 Task: Create a project with template Project Timeline with name TowardForge with privacy Public and in the team Recorders . Create three sections in the project as To-Do, Doing and Done.
Action: Mouse moved to (58, 57)
Screenshot: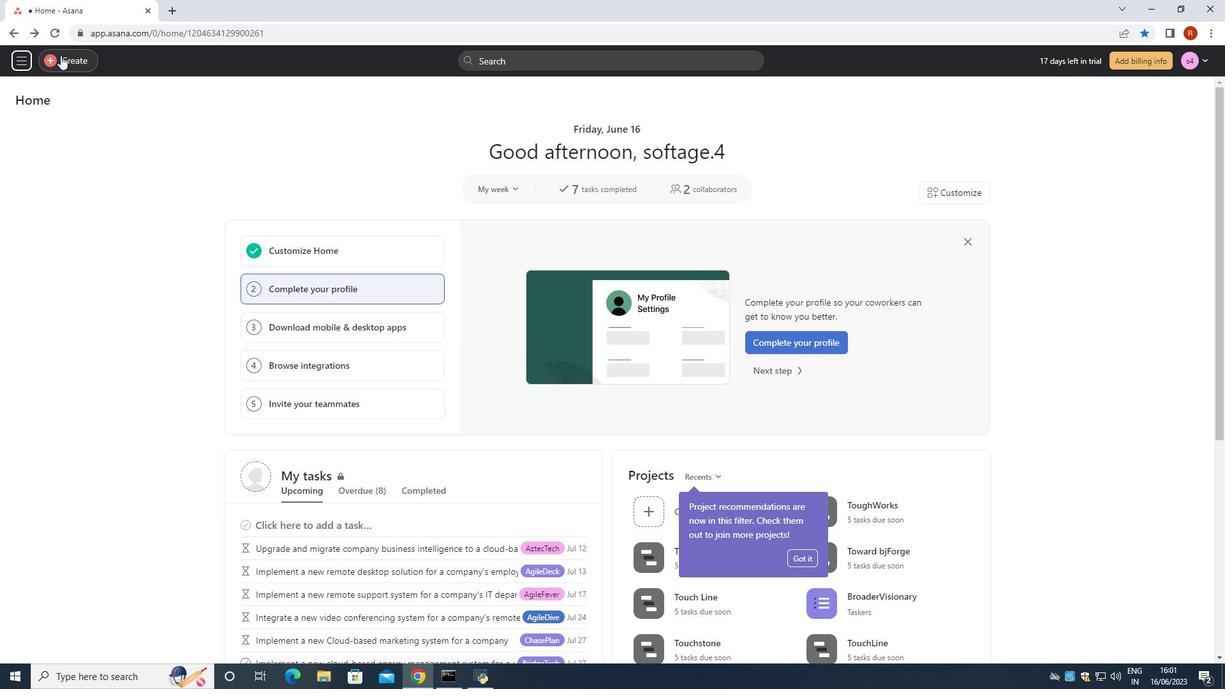 
Action: Mouse pressed left at (58, 57)
Screenshot: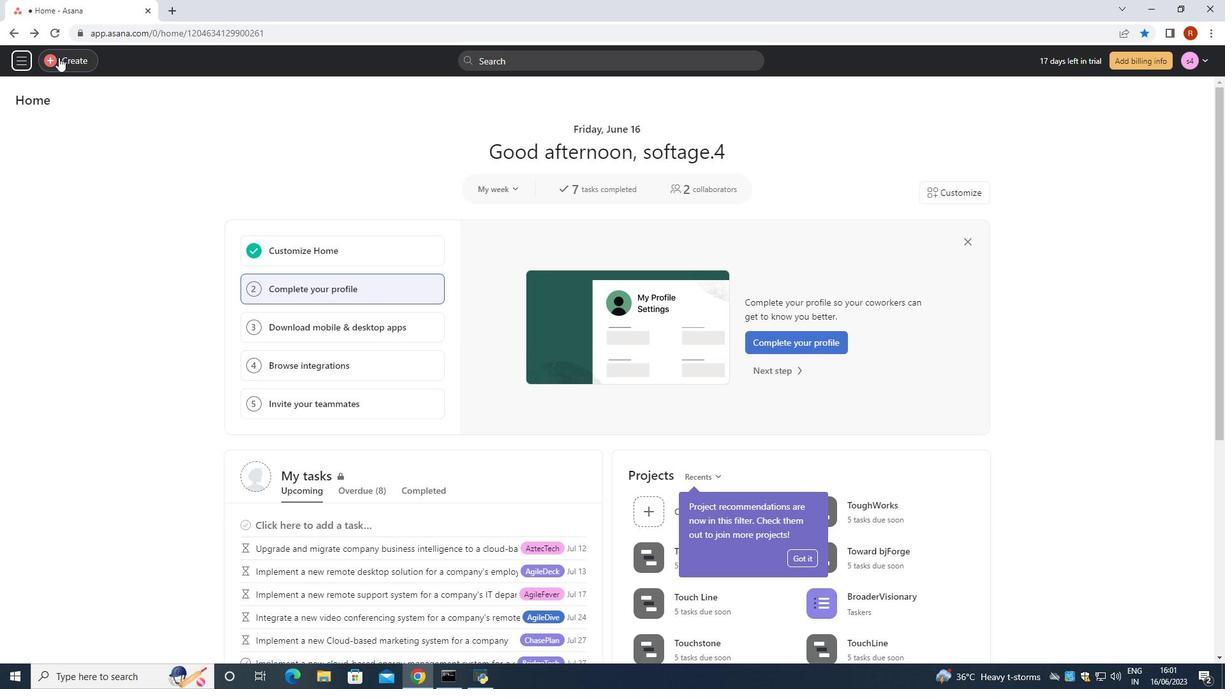 
Action: Mouse moved to (120, 83)
Screenshot: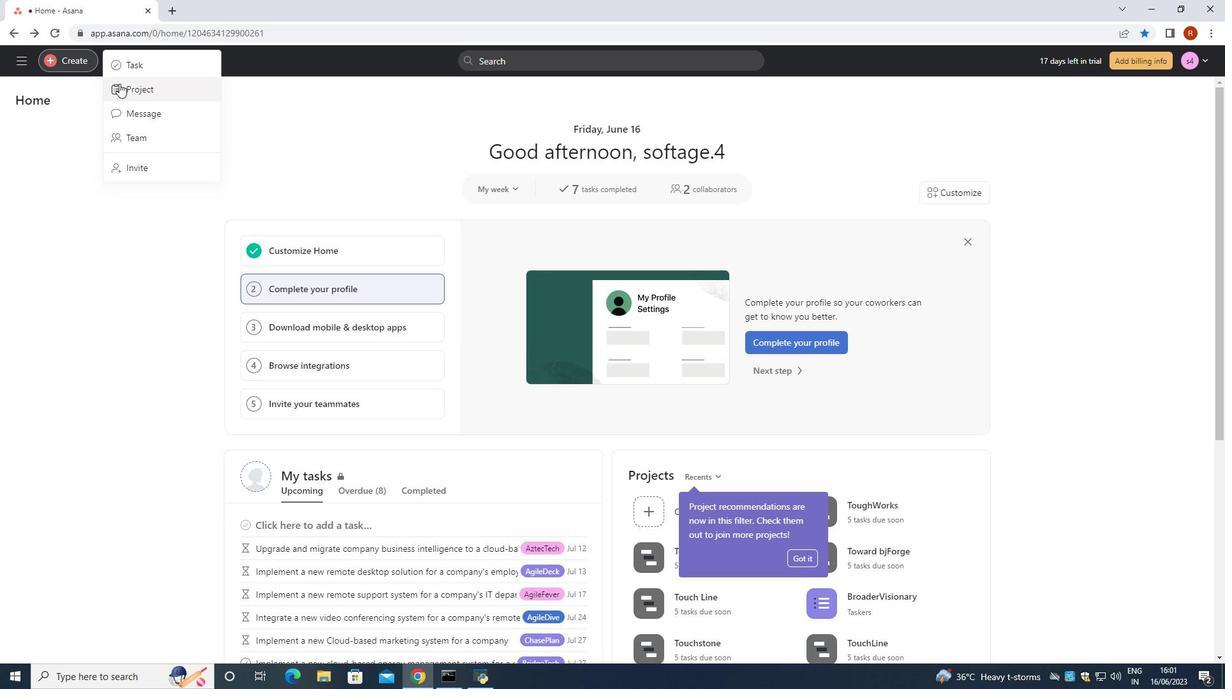 
Action: Mouse pressed left at (120, 83)
Screenshot: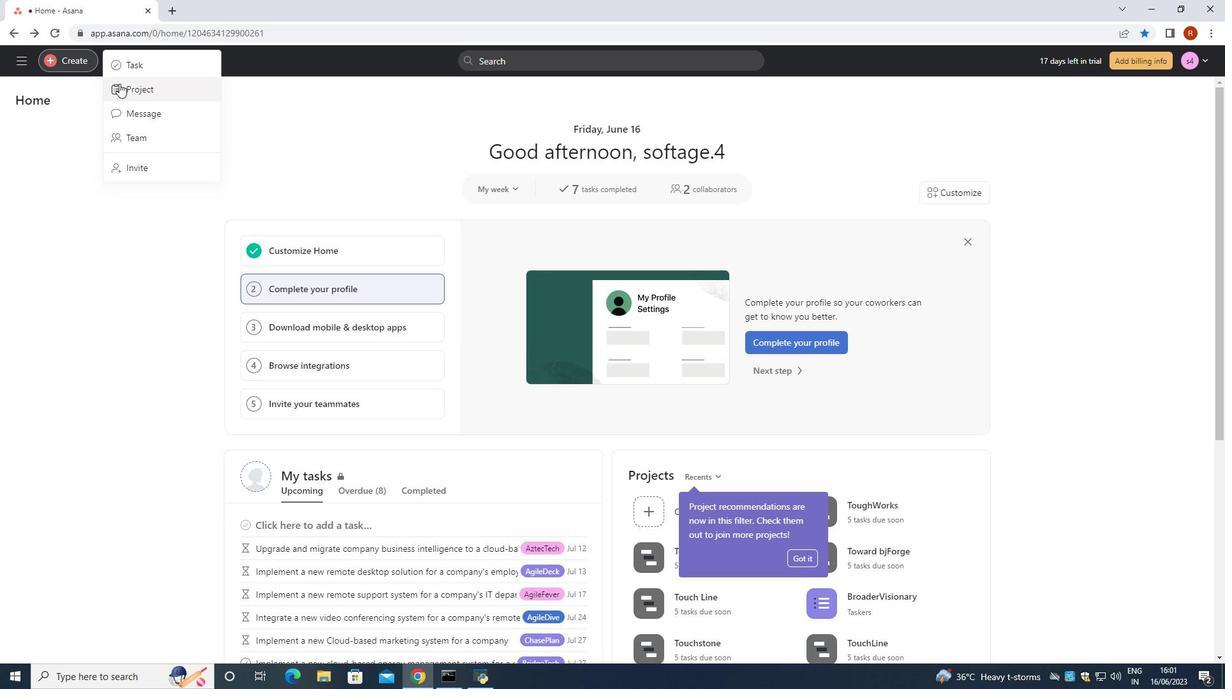 
Action: Mouse moved to (593, 350)
Screenshot: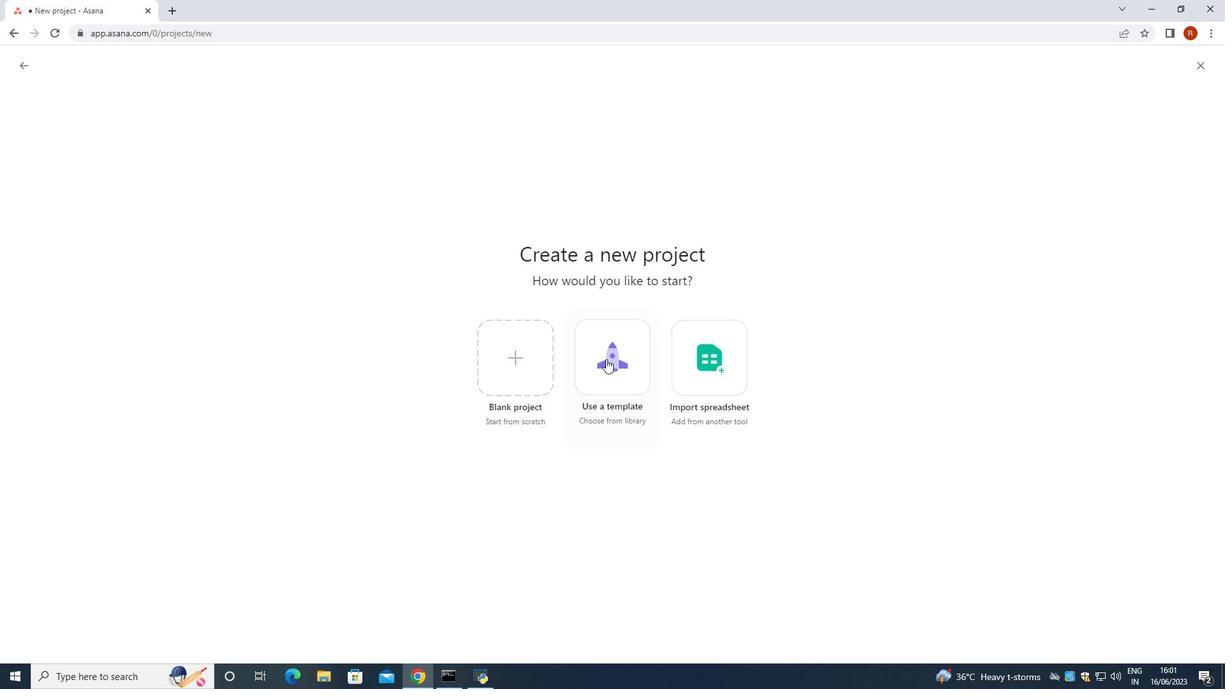 
Action: Mouse pressed left at (593, 350)
Screenshot: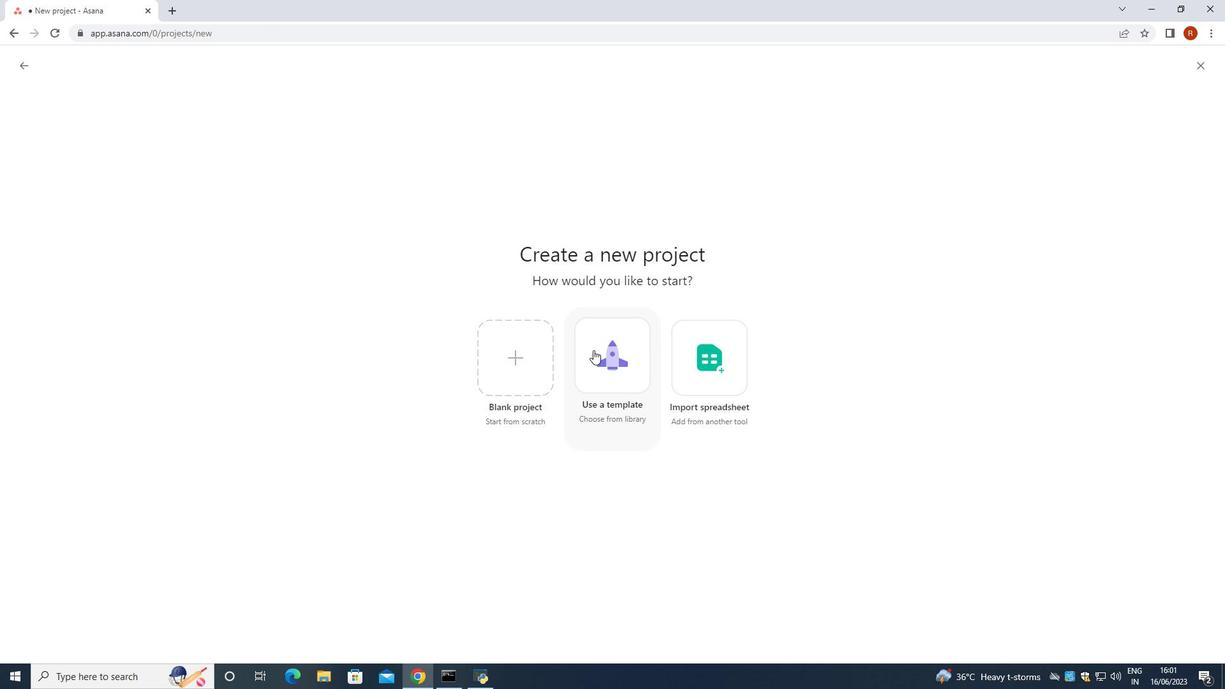 
Action: Mouse moved to (123, 332)
Screenshot: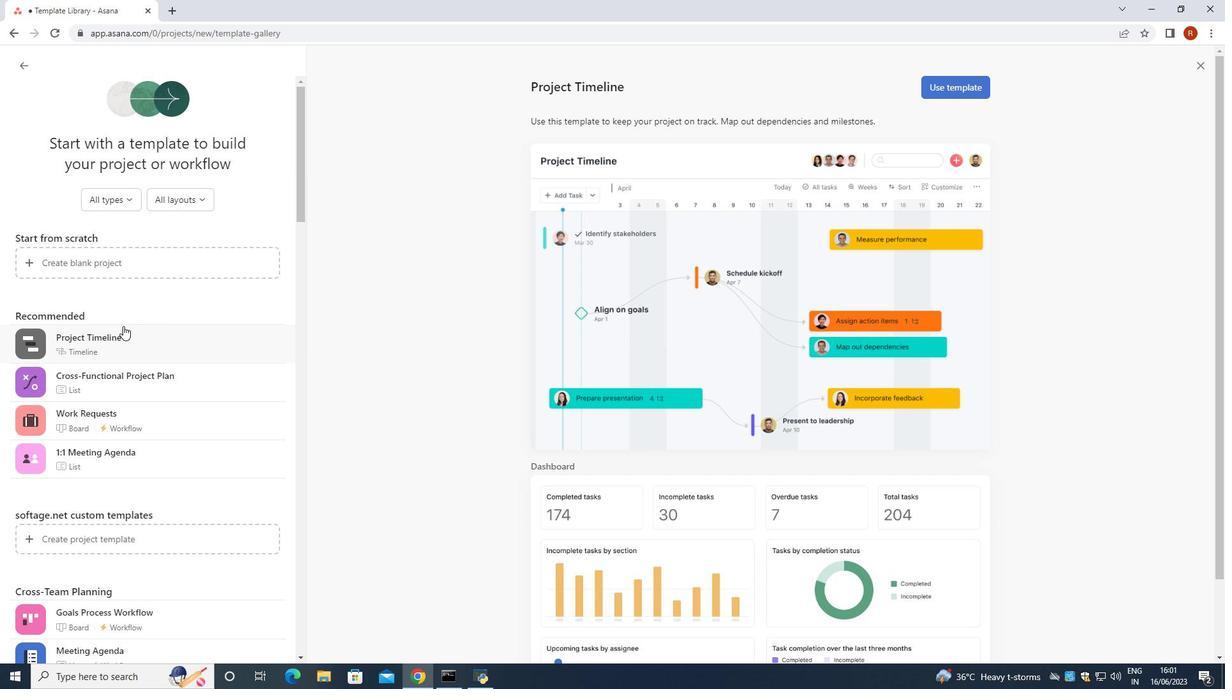 
Action: Mouse pressed left at (123, 332)
Screenshot: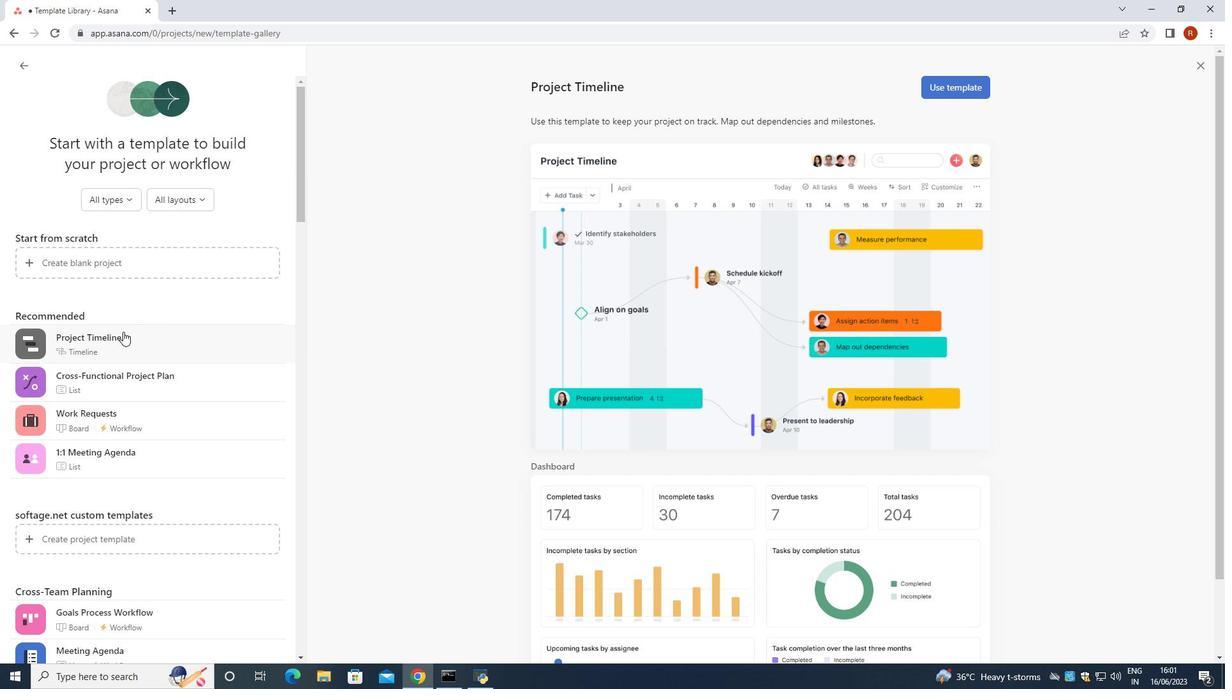 
Action: Mouse moved to (129, 344)
Screenshot: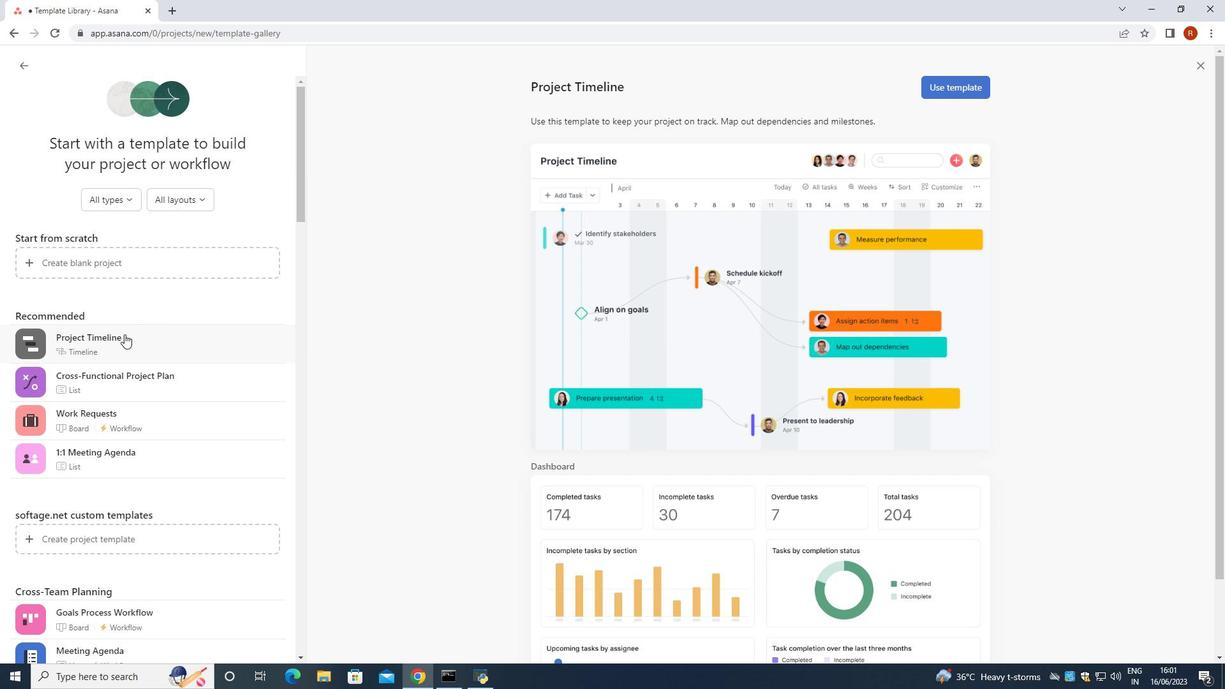 
Action: Mouse pressed left at (129, 344)
Screenshot: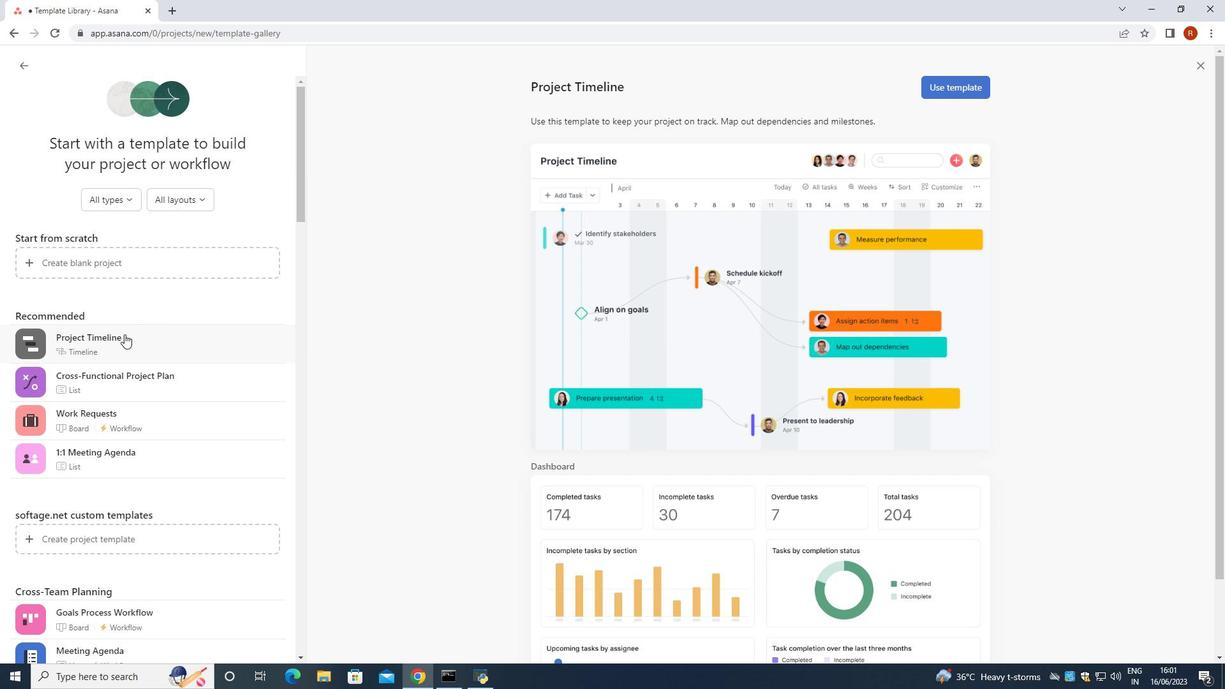 
Action: Mouse moved to (946, 84)
Screenshot: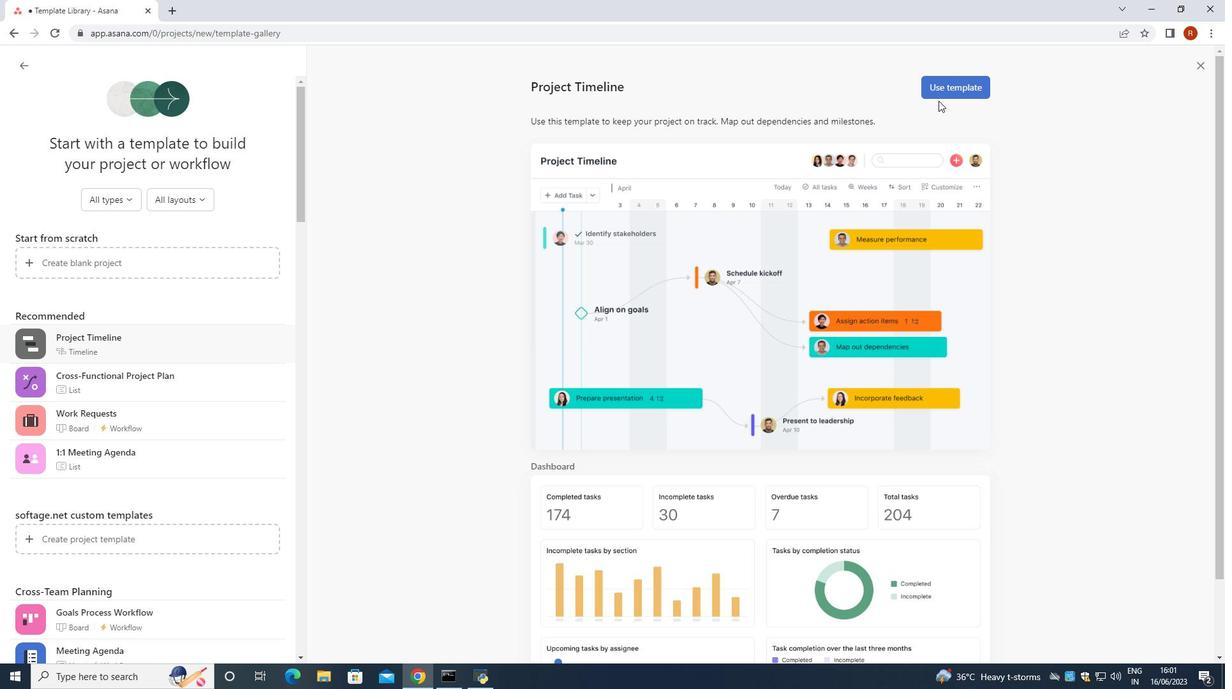 
Action: Mouse pressed left at (946, 84)
Screenshot: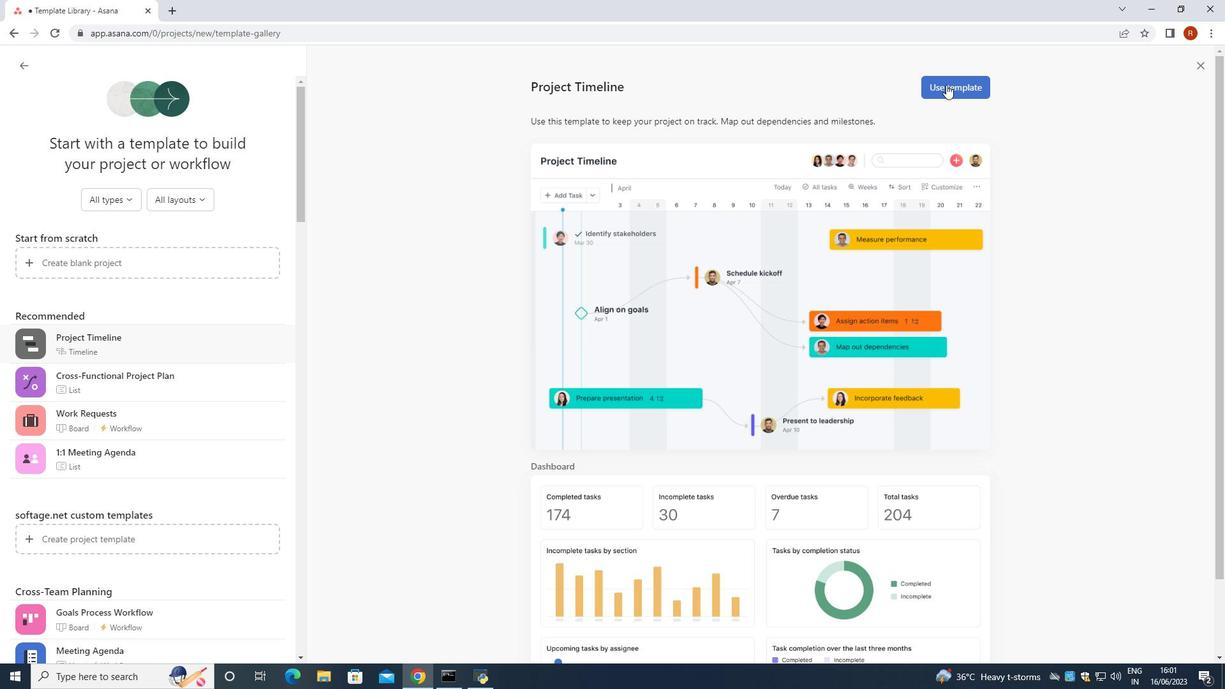 
Action: Mouse moved to (697, 193)
Screenshot: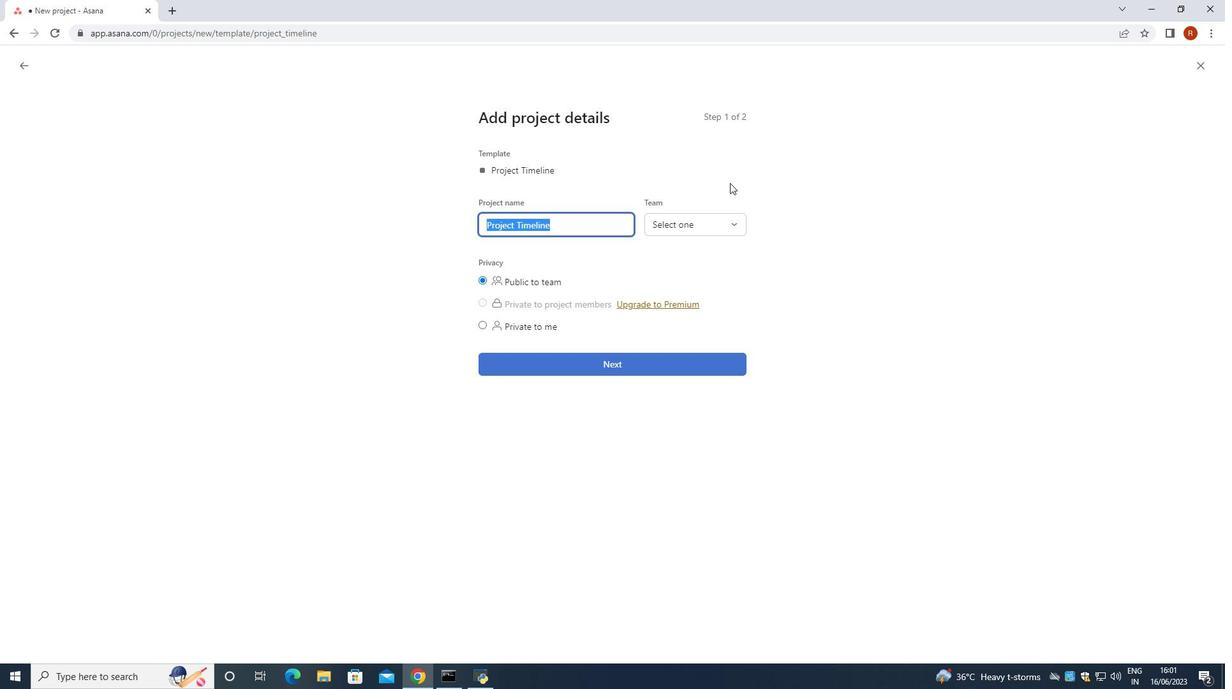 
Action: Key pressed <Key.backspace><Key.shift>Toward<Key.shift>Forge
Screenshot: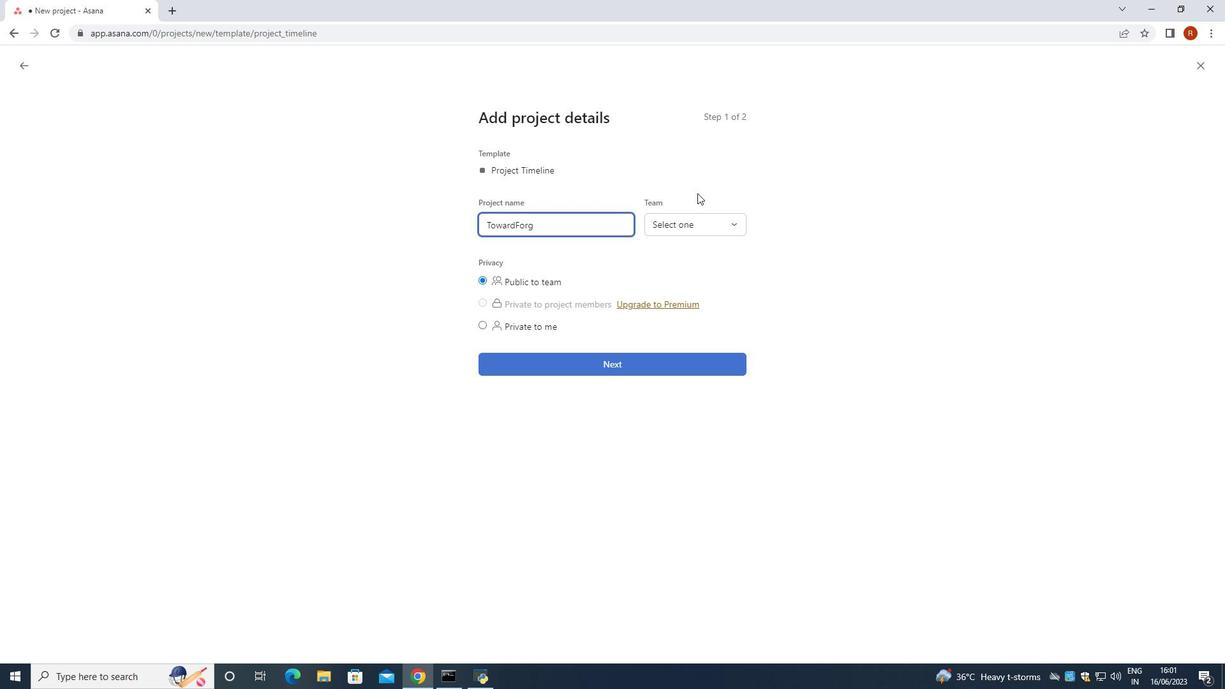 
Action: Mouse moved to (530, 280)
Screenshot: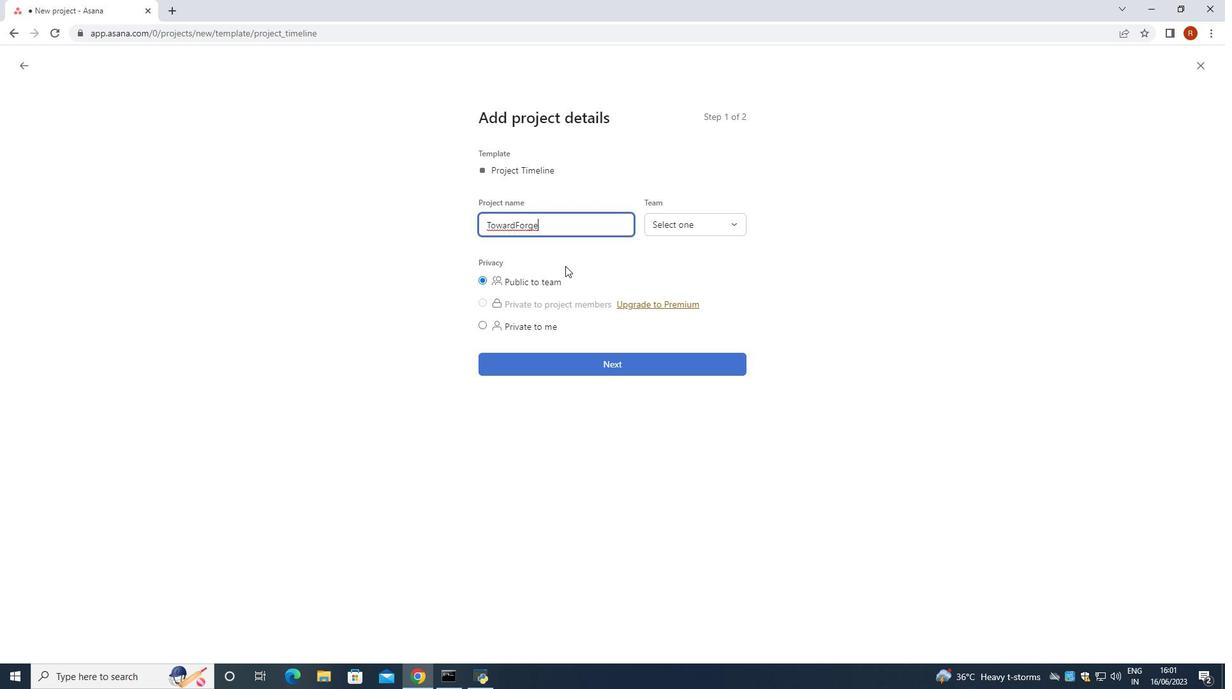 
Action: Mouse pressed left at (530, 280)
Screenshot: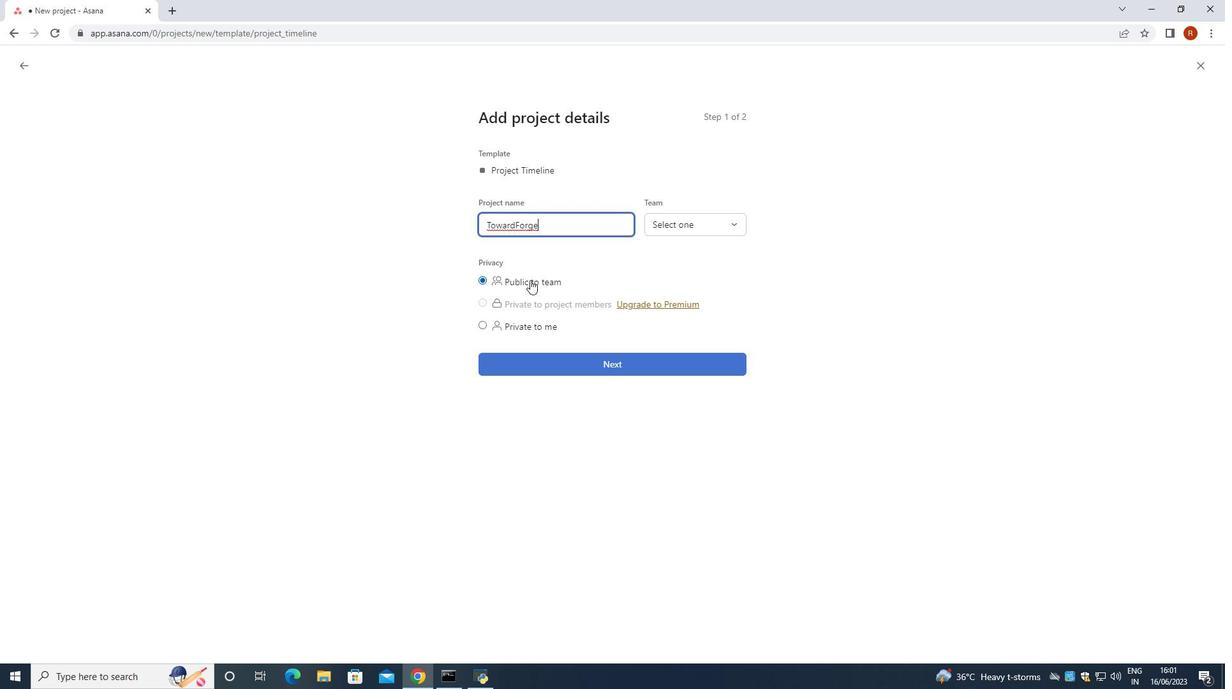 
Action: Mouse moved to (704, 230)
Screenshot: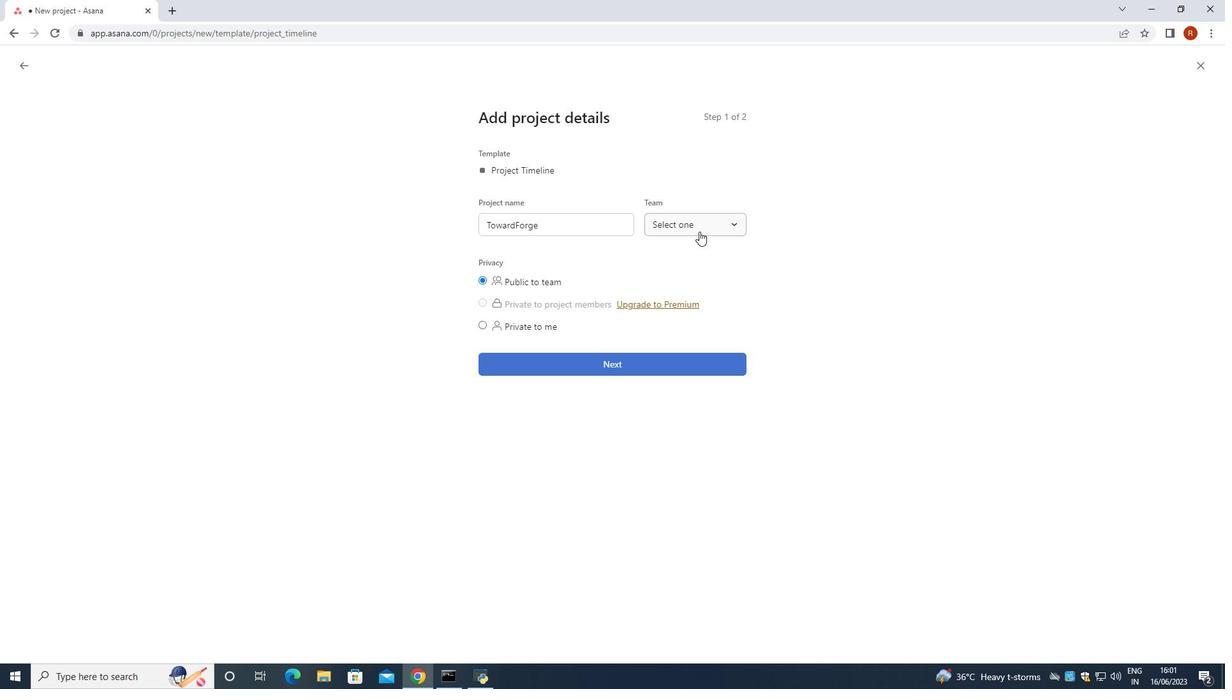 
Action: Mouse pressed left at (704, 230)
Screenshot: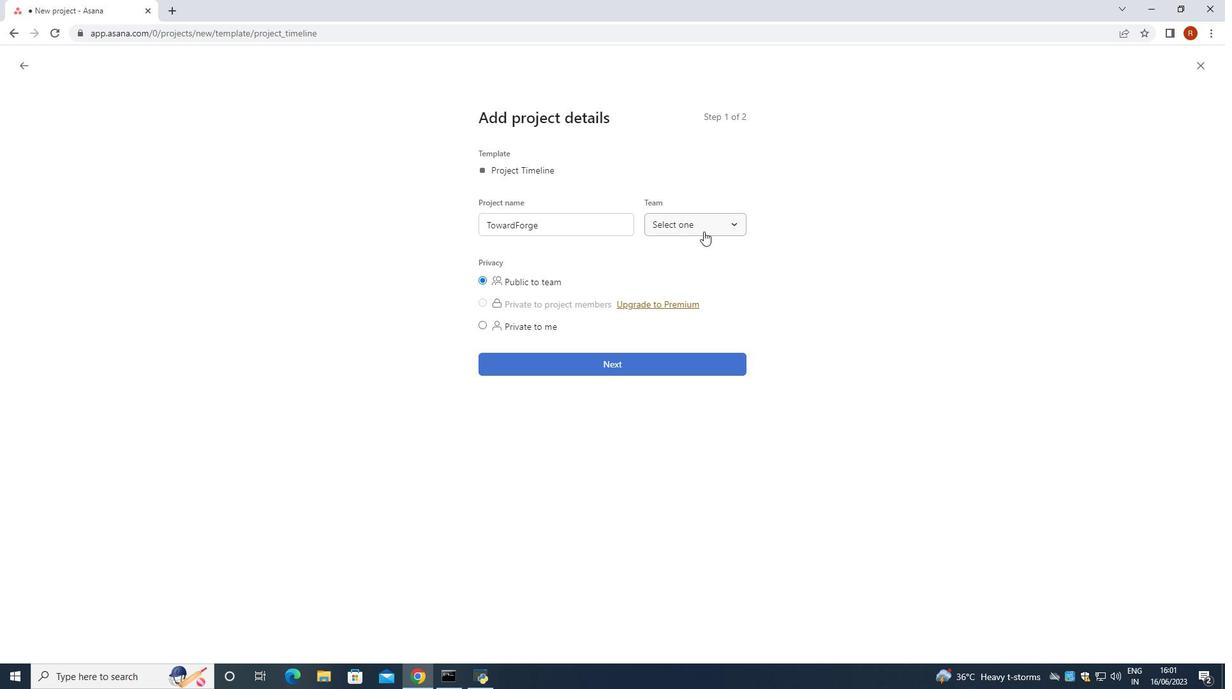 
Action: Mouse moved to (658, 268)
Screenshot: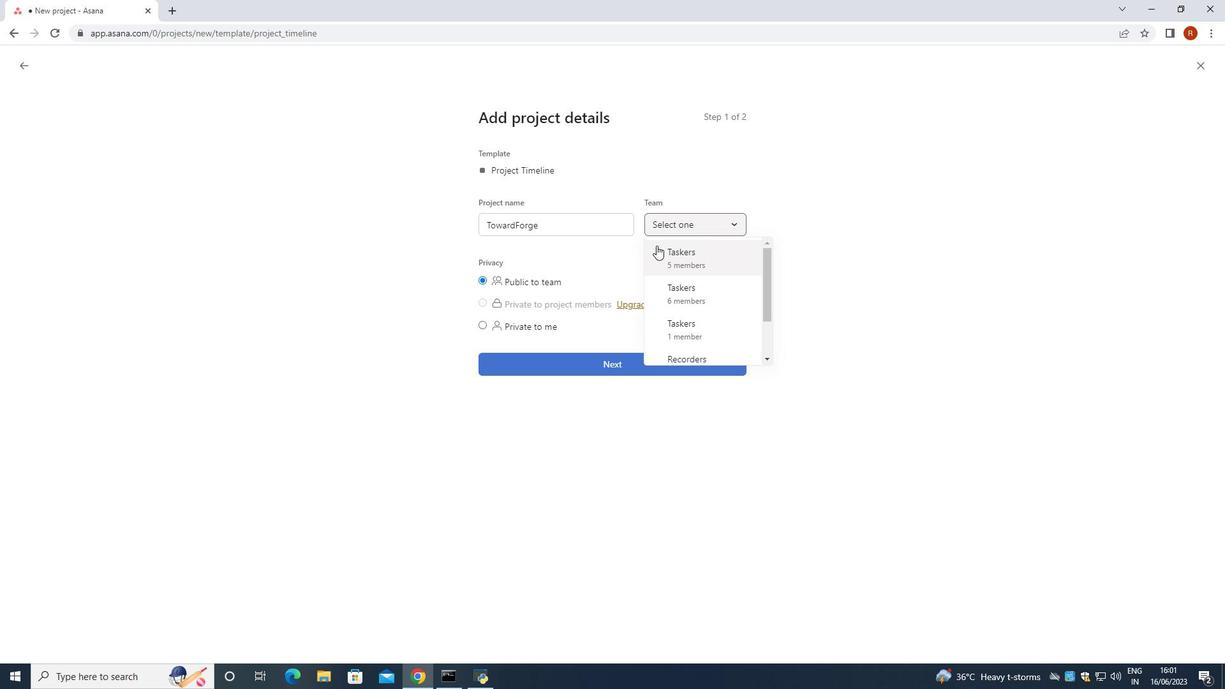 
Action: Mouse scrolled (658, 267) with delta (0, 0)
Screenshot: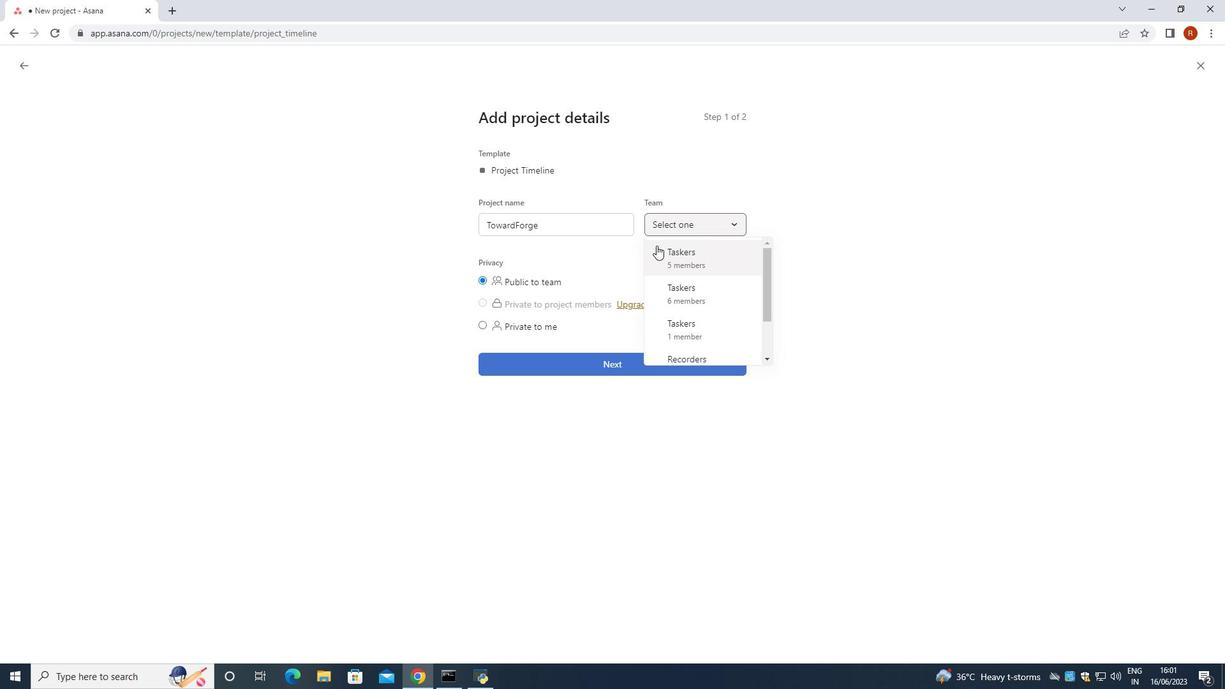 
Action: Mouse moved to (685, 303)
Screenshot: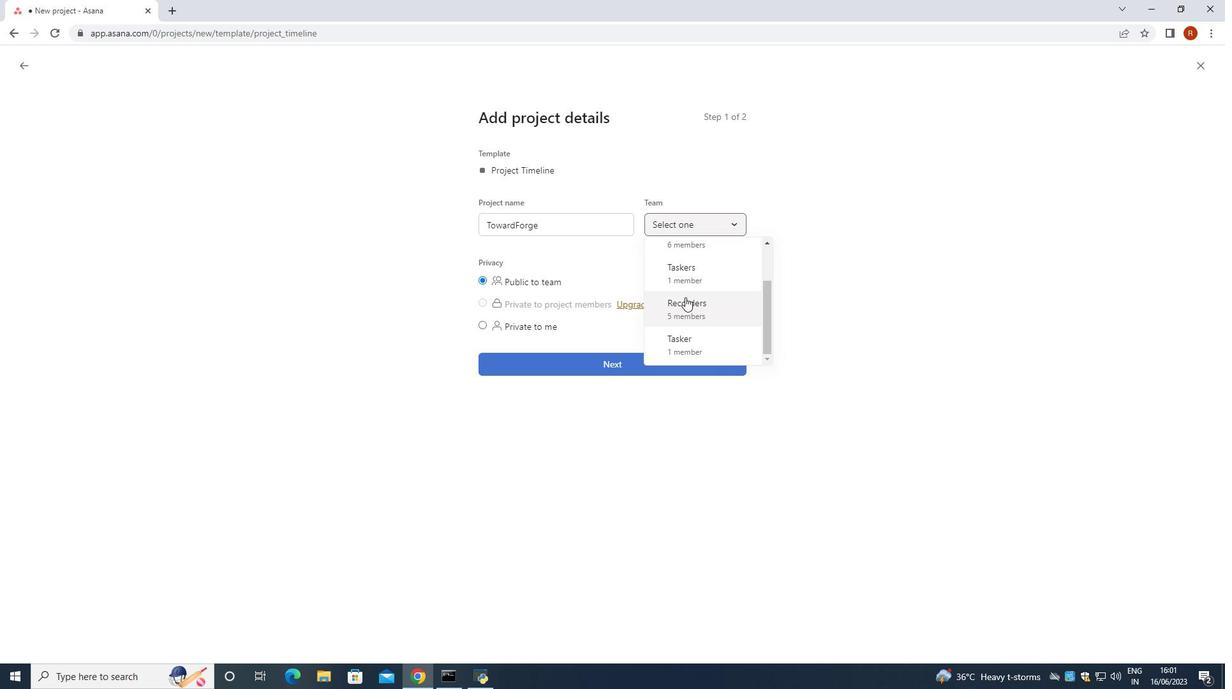 
Action: Mouse pressed left at (685, 303)
Screenshot: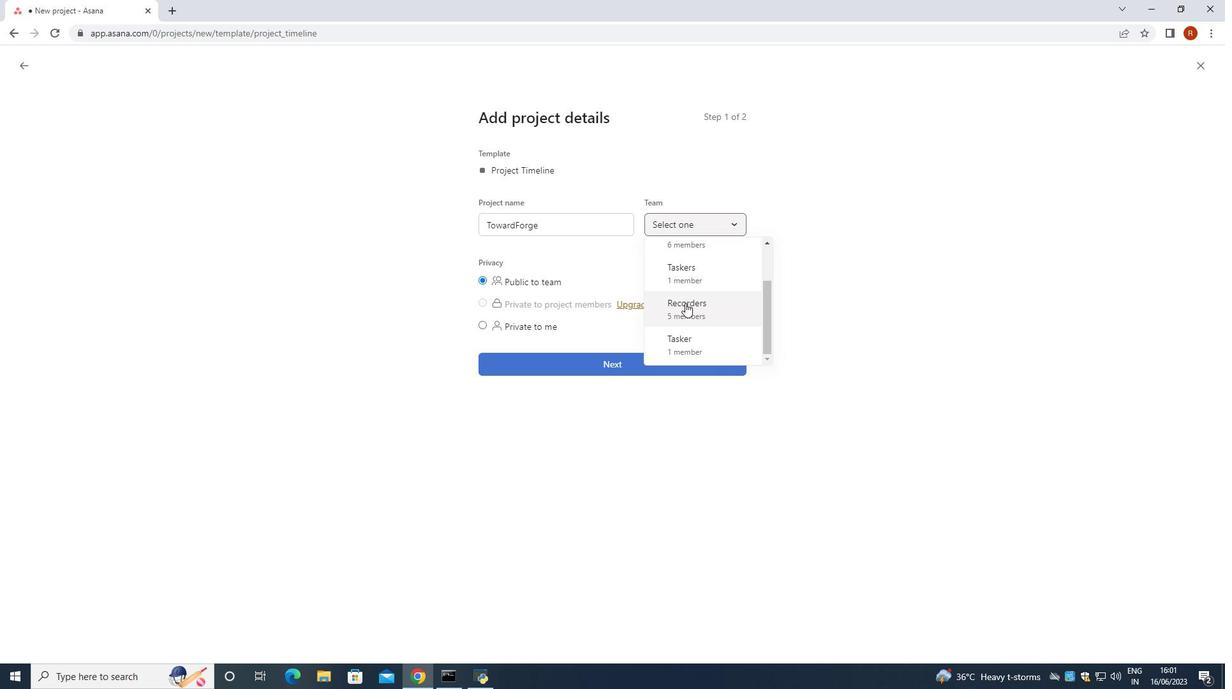 
Action: Mouse moved to (674, 341)
Screenshot: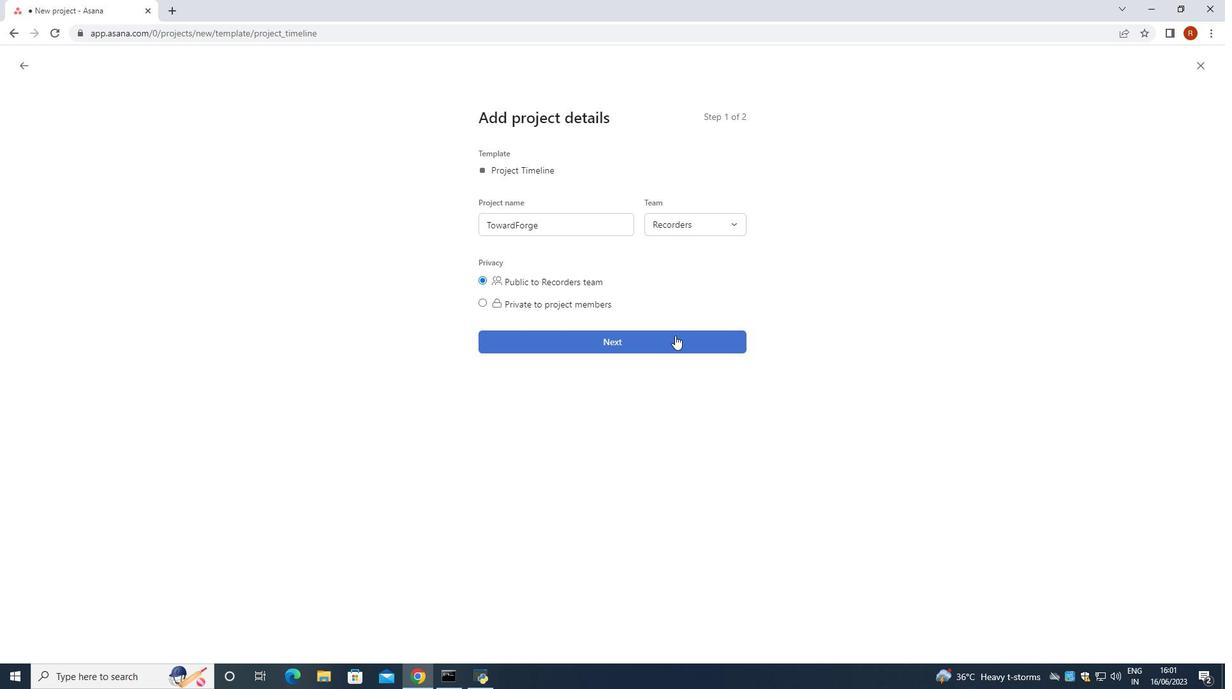 
Action: Mouse pressed left at (674, 341)
Screenshot: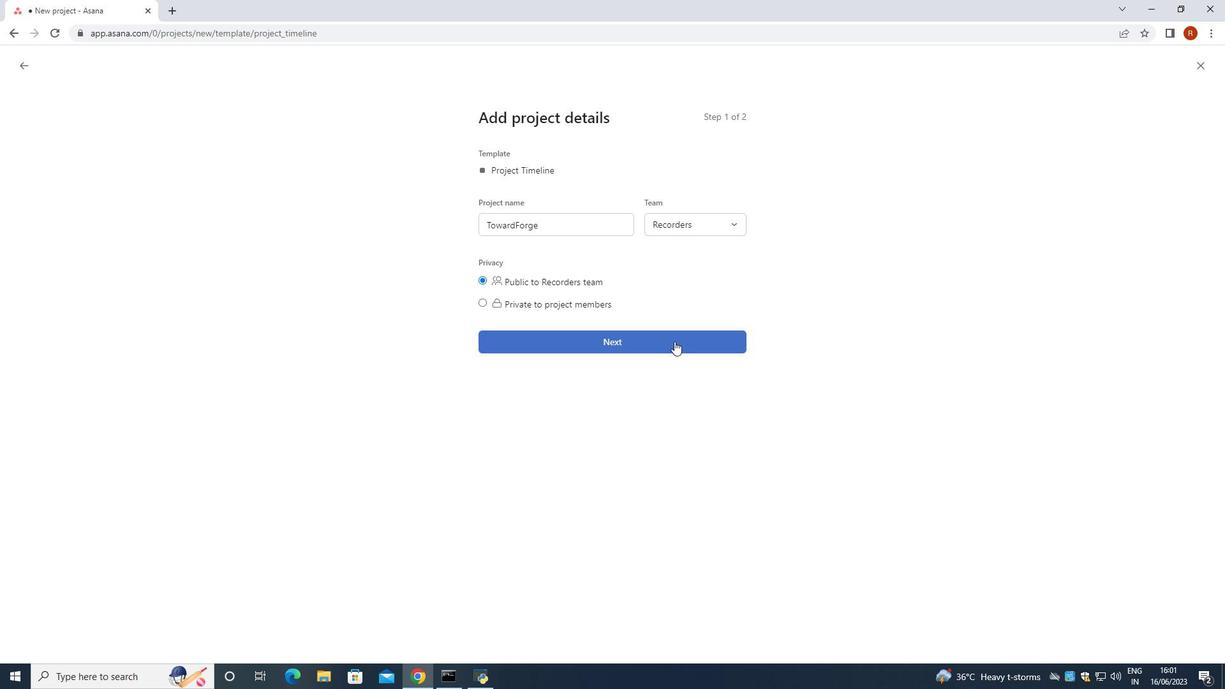 
Action: Mouse moved to (706, 370)
Screenshot: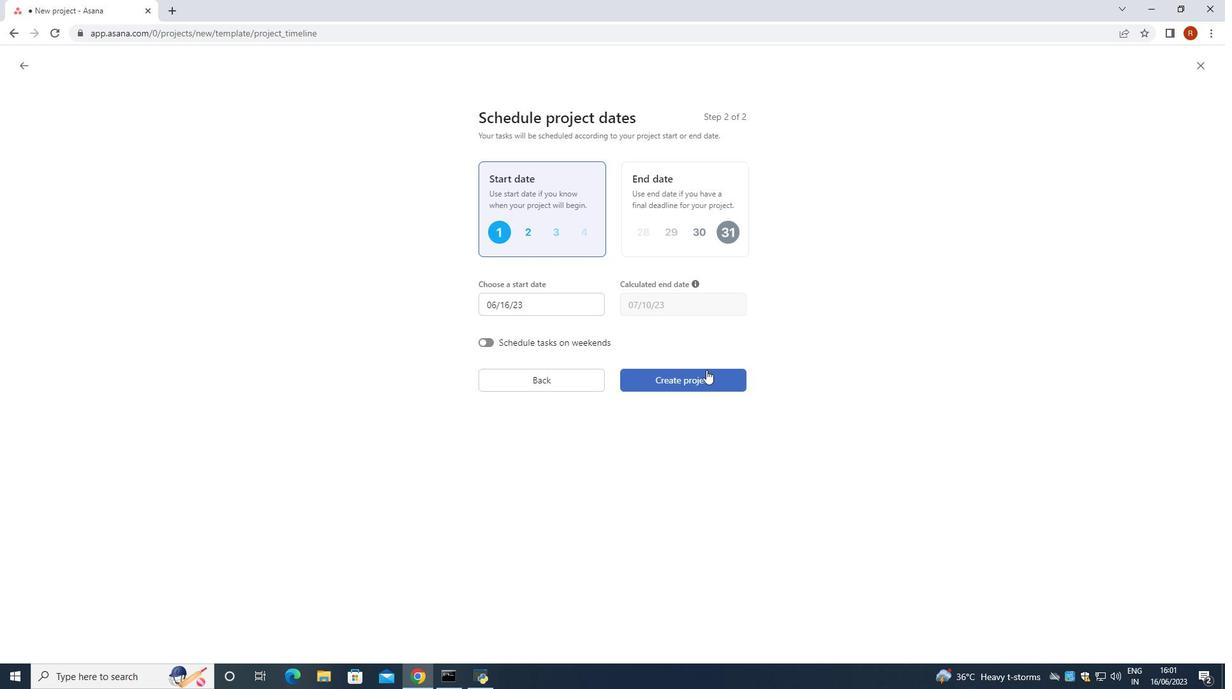 
Action: Mouse pressed left at (706, 370)
Screenshot: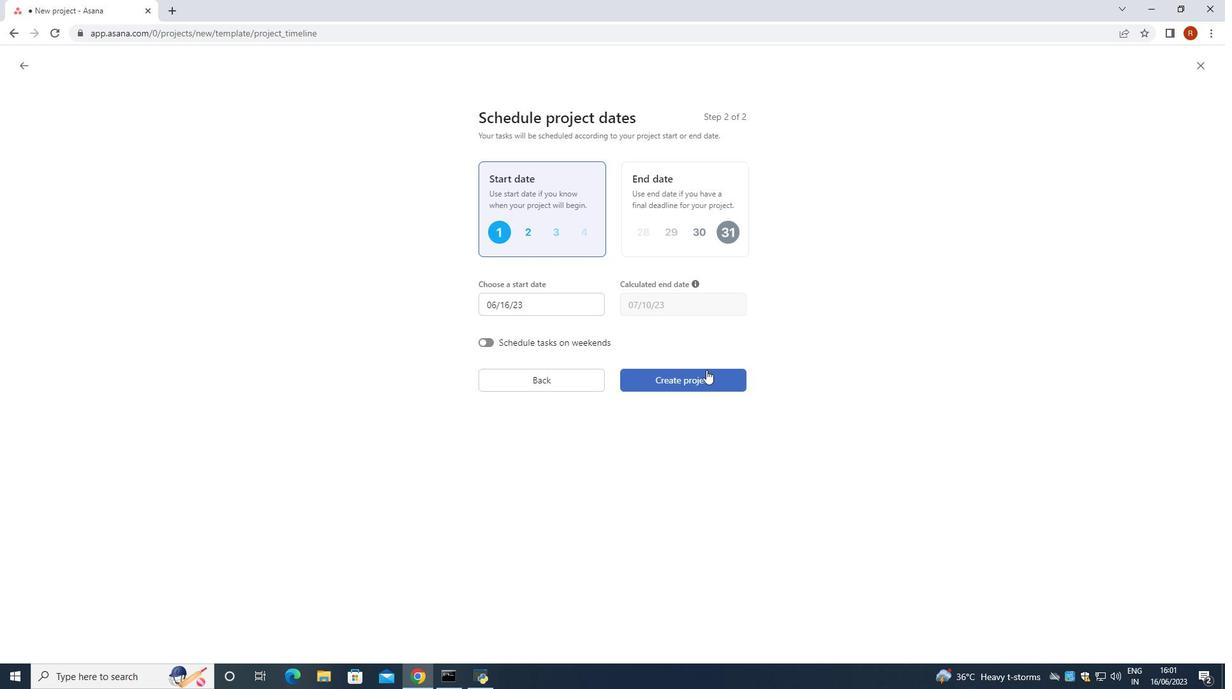 
Action: Mouse moved to (86, 129)
Screenshot: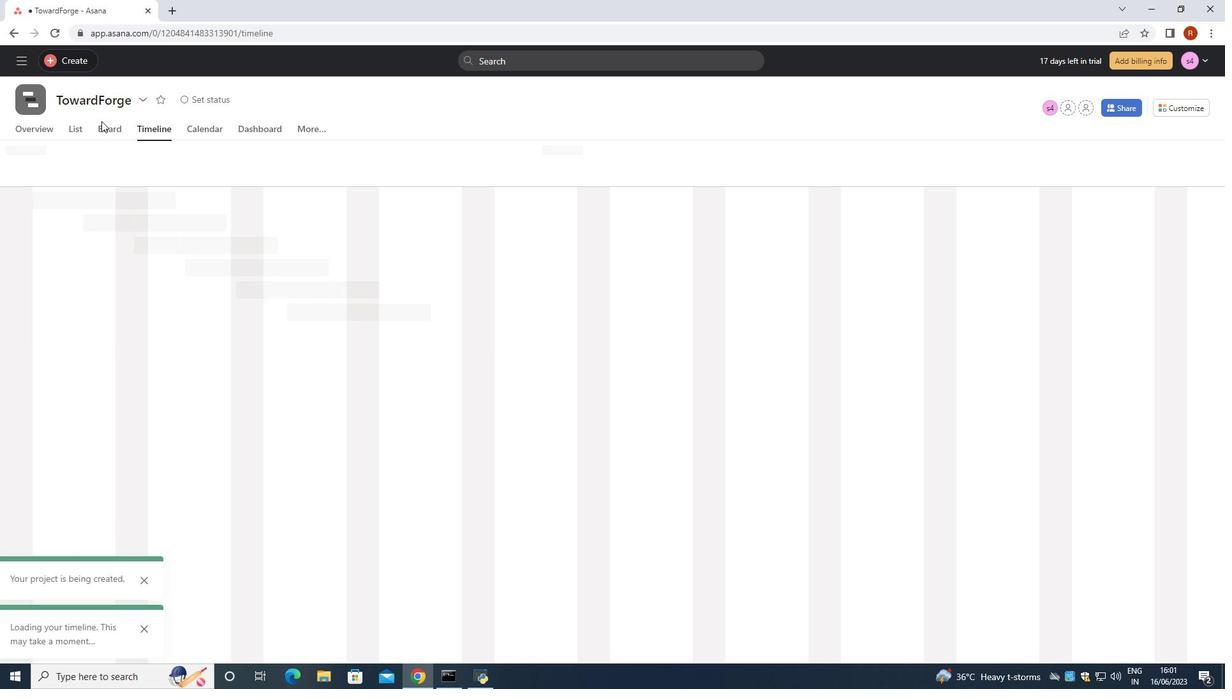 
Action: Mouse pressed left at (86, 129)
Screenshot: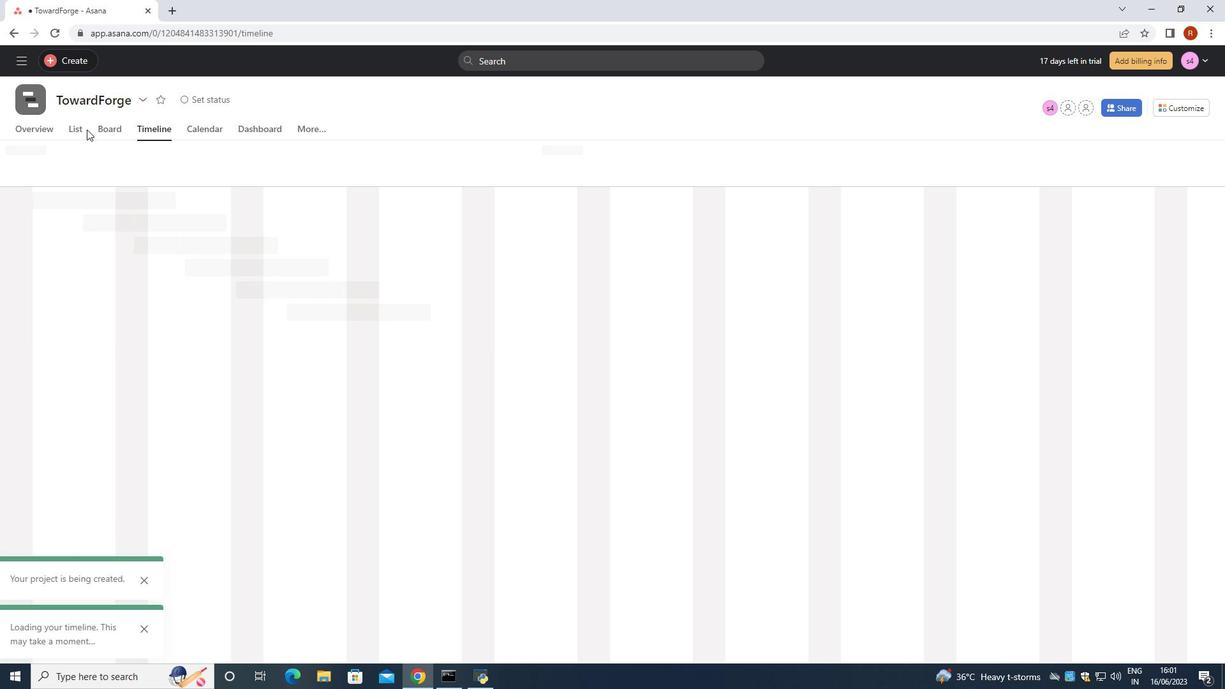 
Action: Mouse moved to (78, 129)
Screenshot: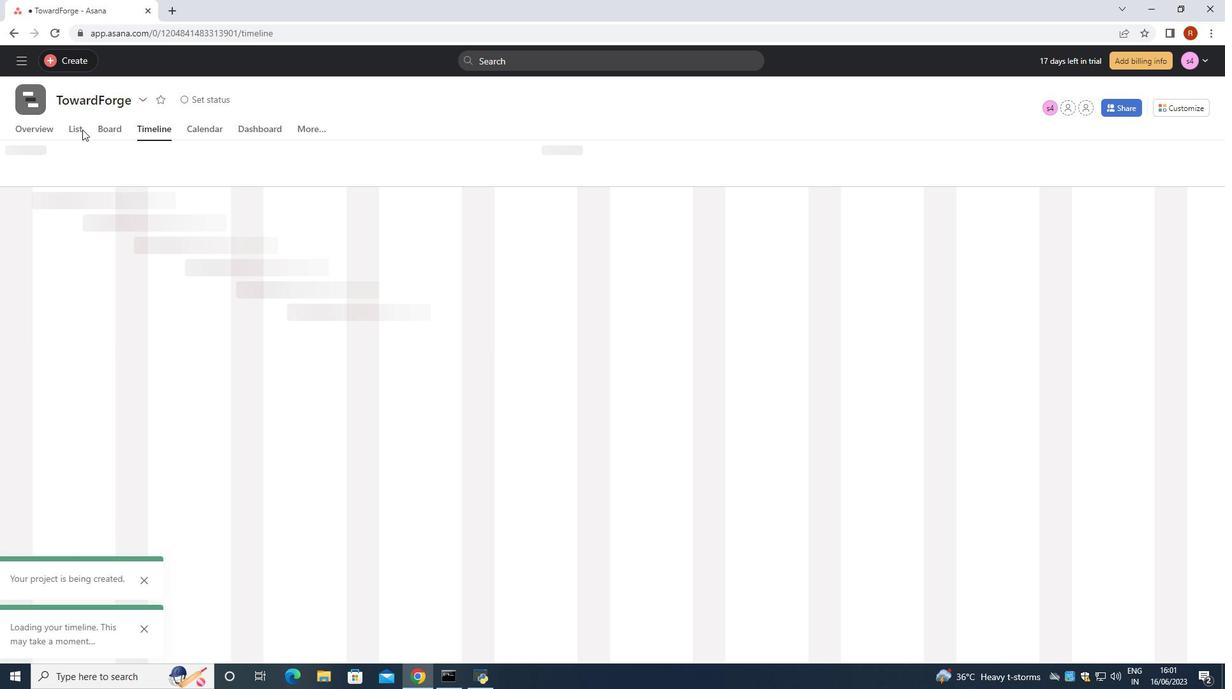 
Action: Mouse pressed left at (78, 129)
Screenshot: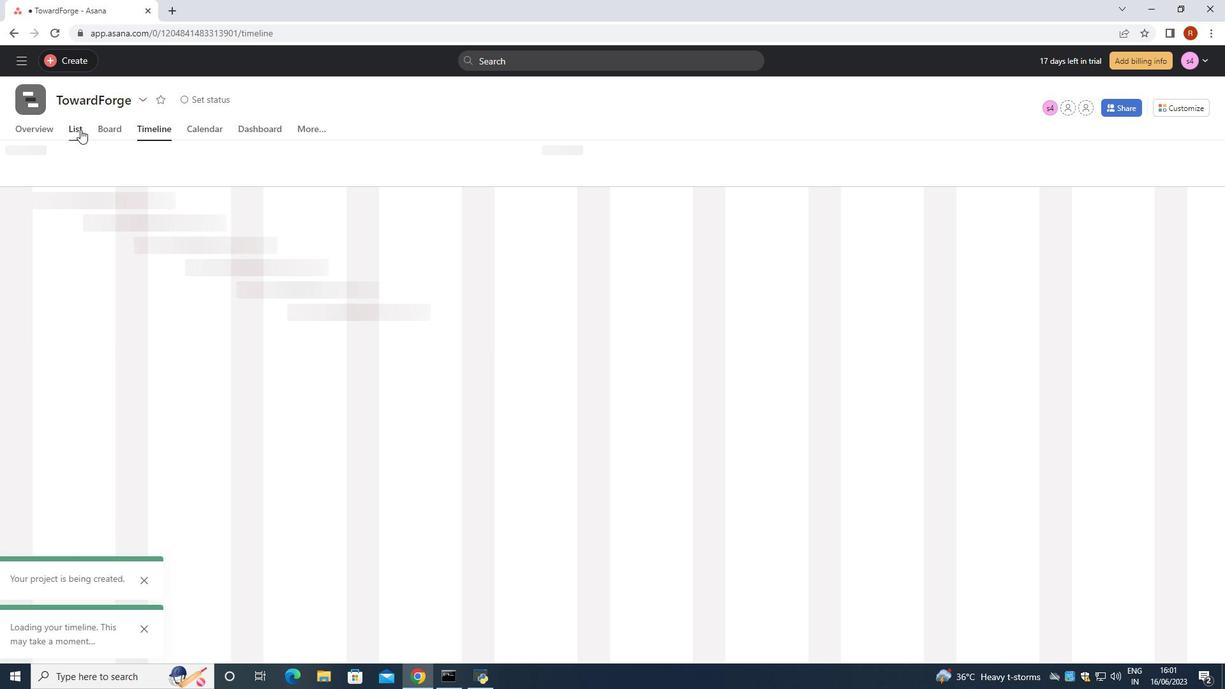 
Action: Mouse moved to (86, 460)
Screenshot: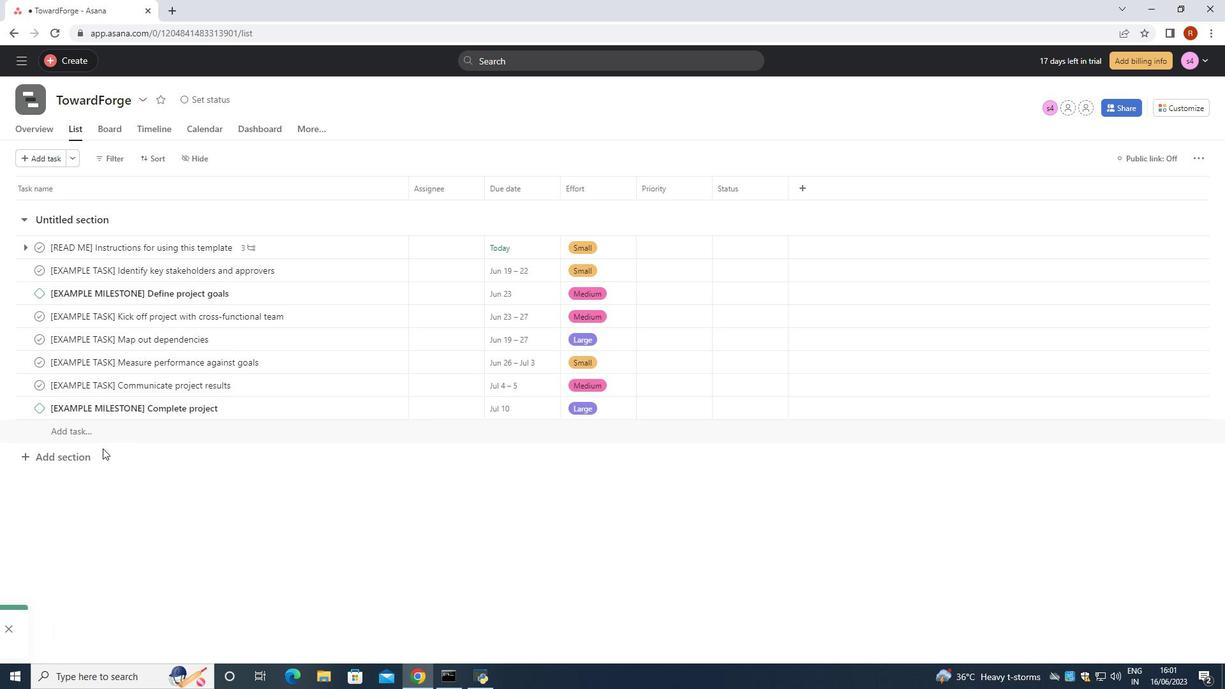 
Action: Mouse pressed left at (86, 460)
Screenshot: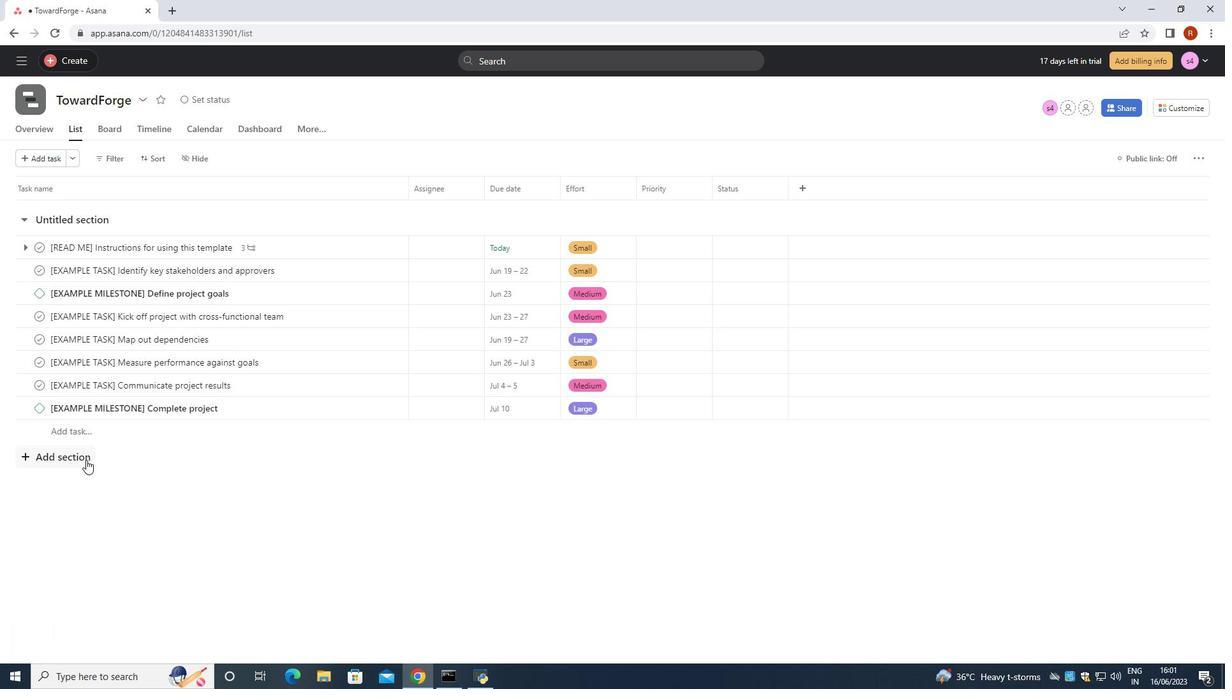 
Action: Key pressed <Key.shift>To-<Key.shift>Do<Key.enter>
Screenshot: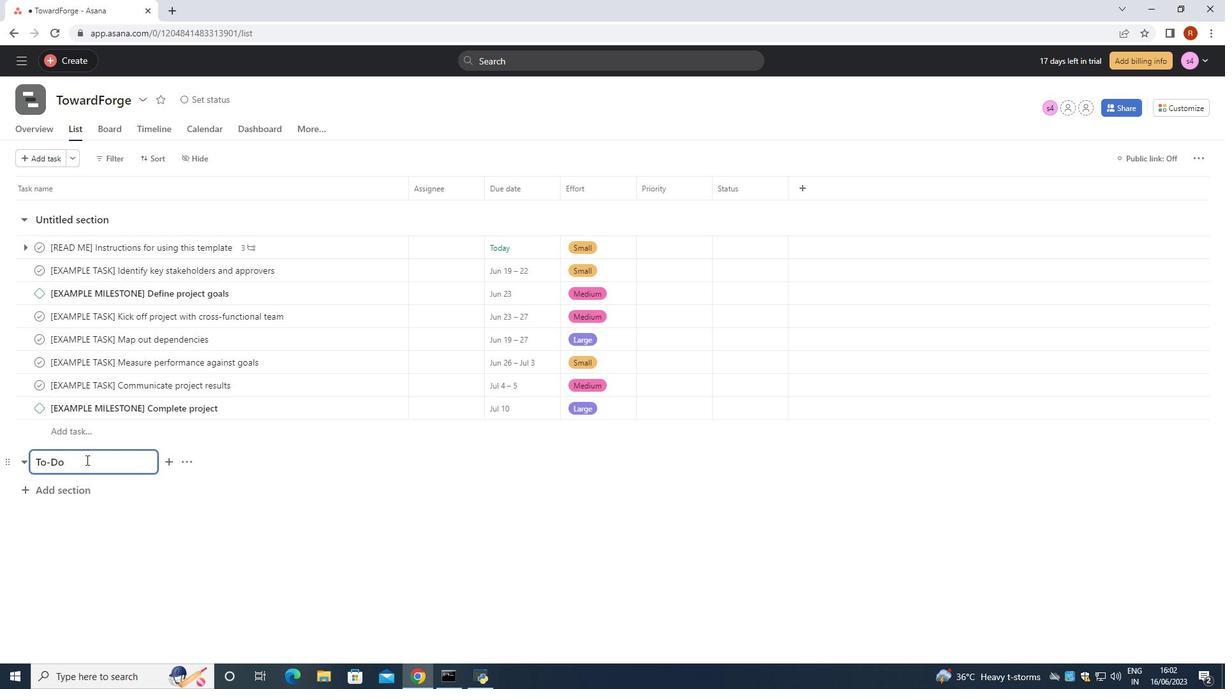 
Action: Mouse moved to (75, 461)
Screenshot: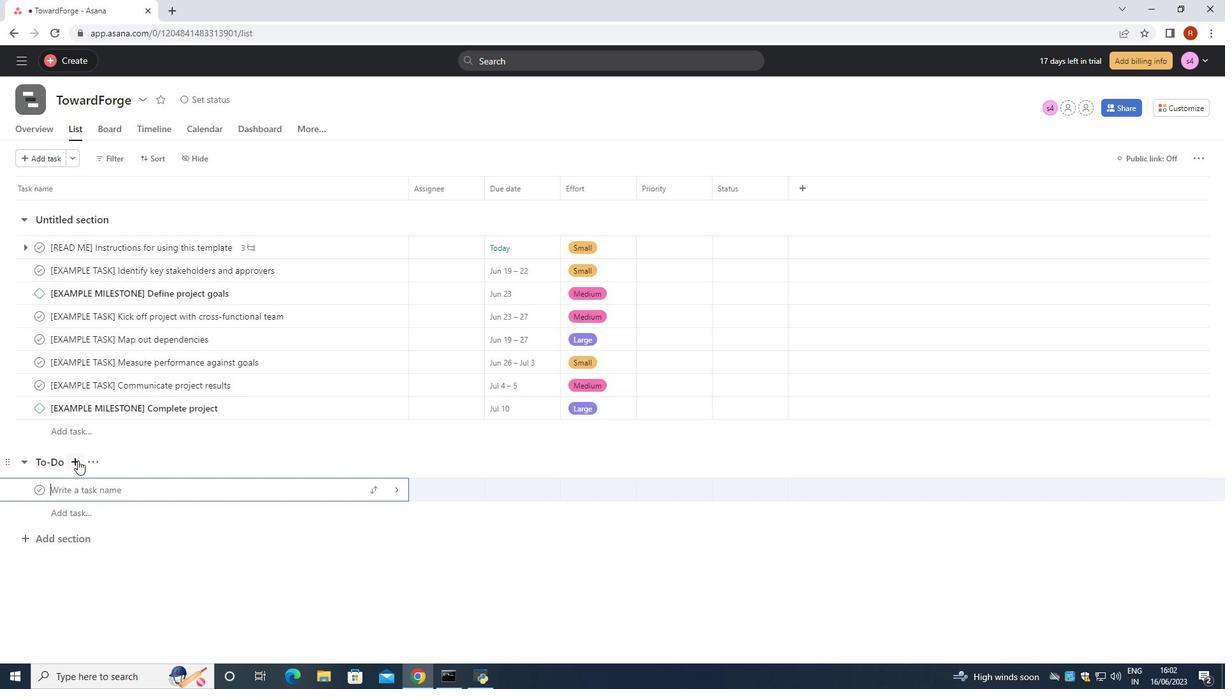 
Action: Mouse pressed left at (75, 461)
Screenshot: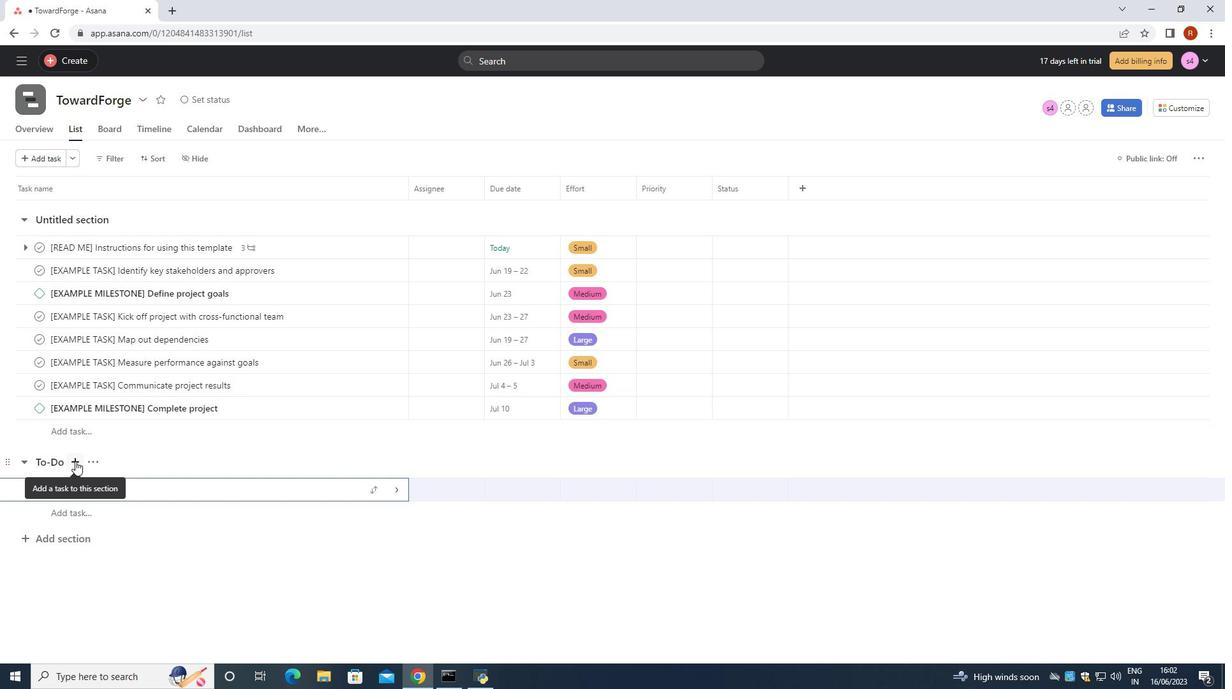 
Action: Mouse moved to (97, 462)
Screenshot: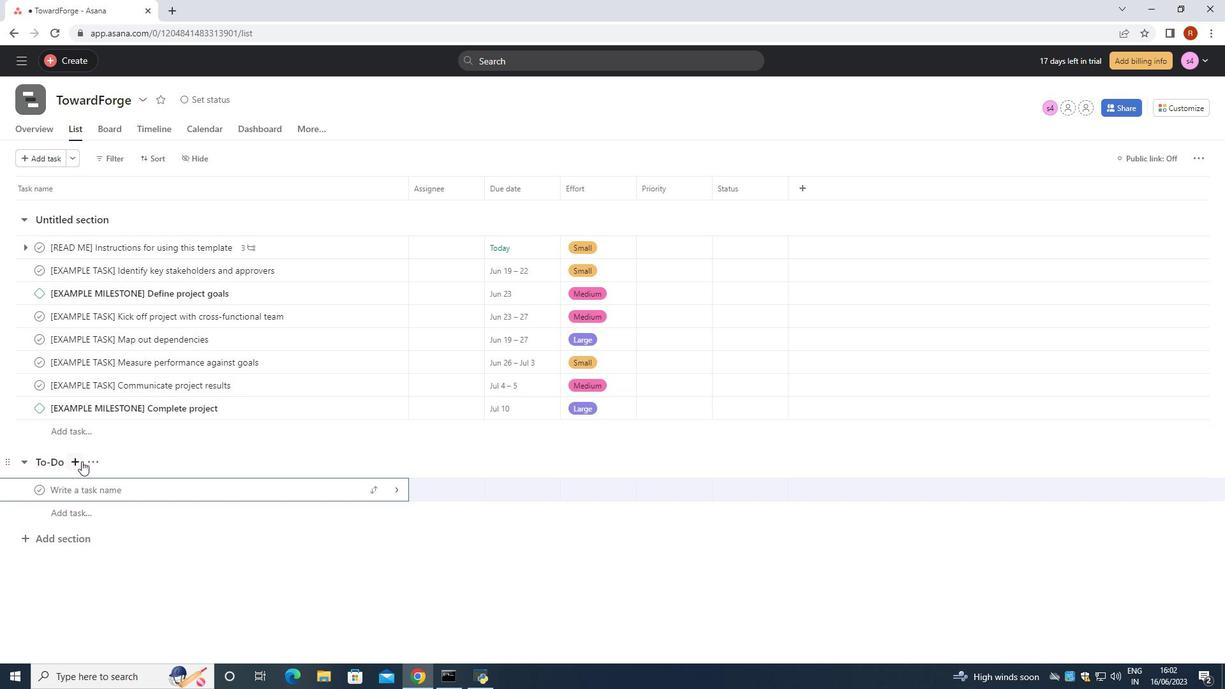 
Action: Mouse pressed left at (97, 462)
Screenshot: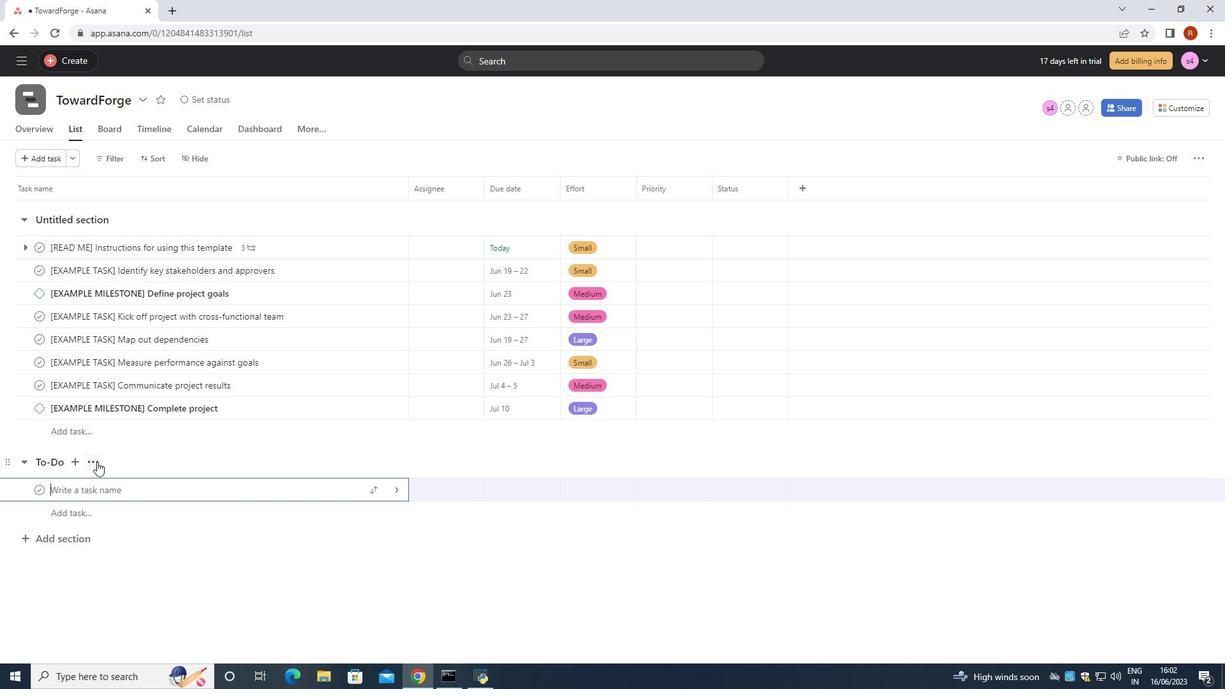 
Action: Mouse moved to (57, 462)
Screenshot: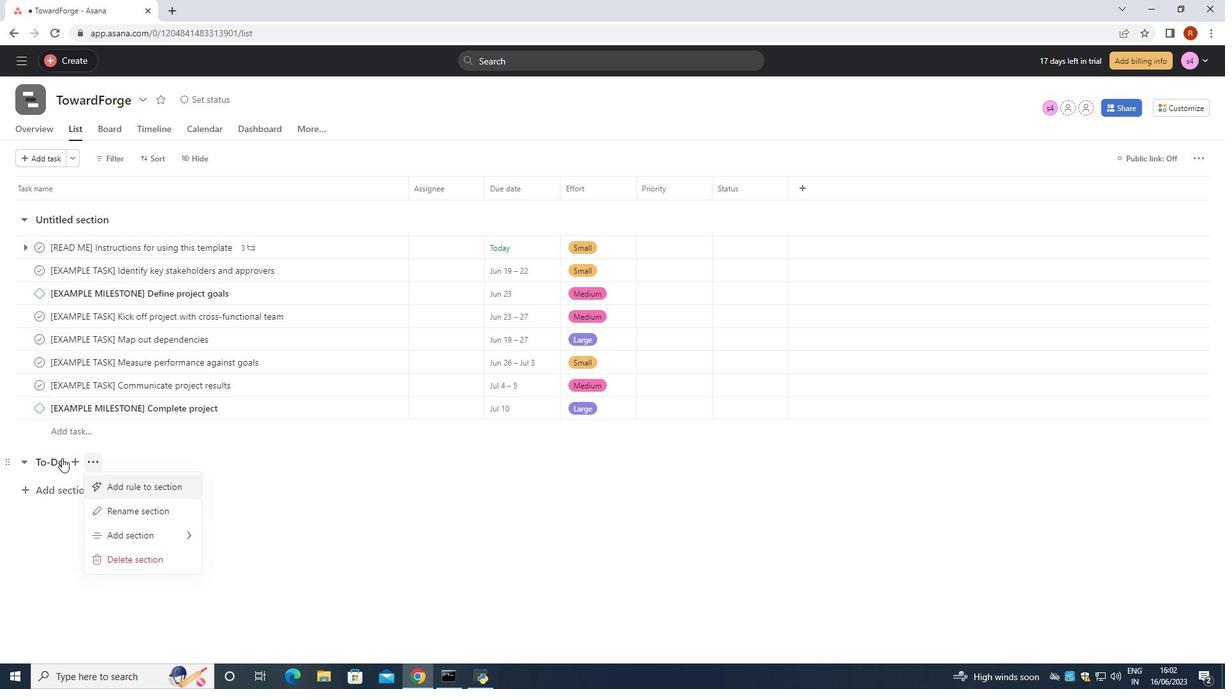 
Action: Mouse pressed left at (57, 462)
Screenshot: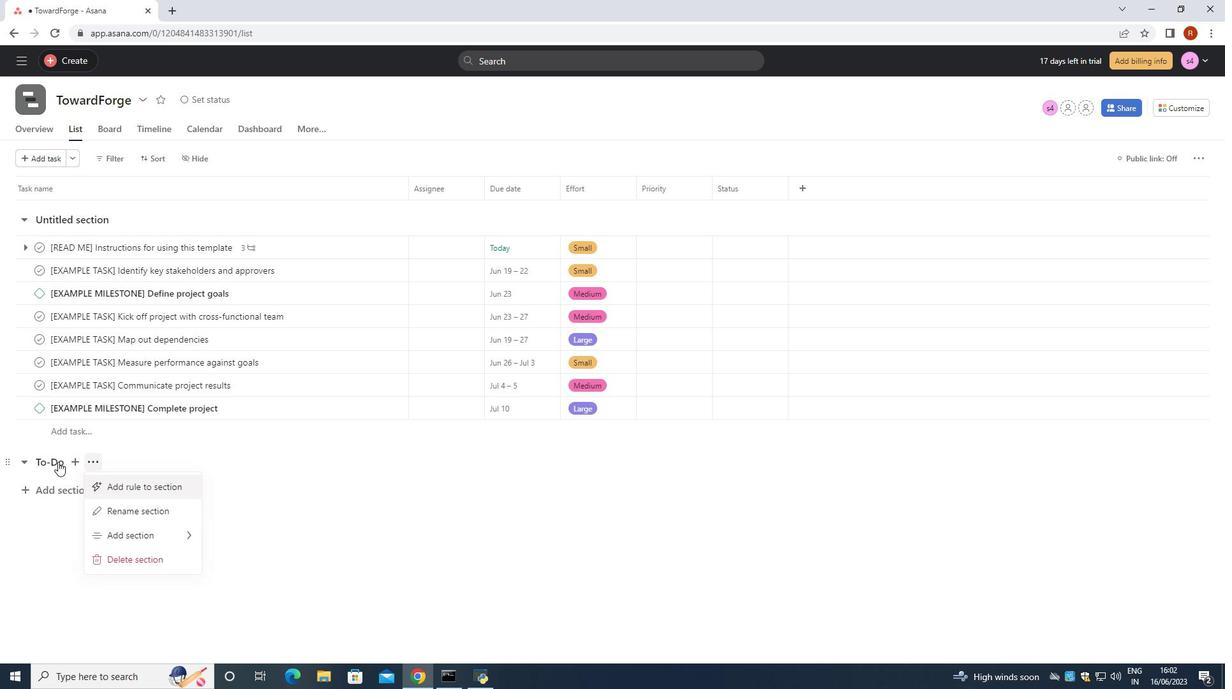 
Action: Mouse moved to (56, 464)
Screenshot: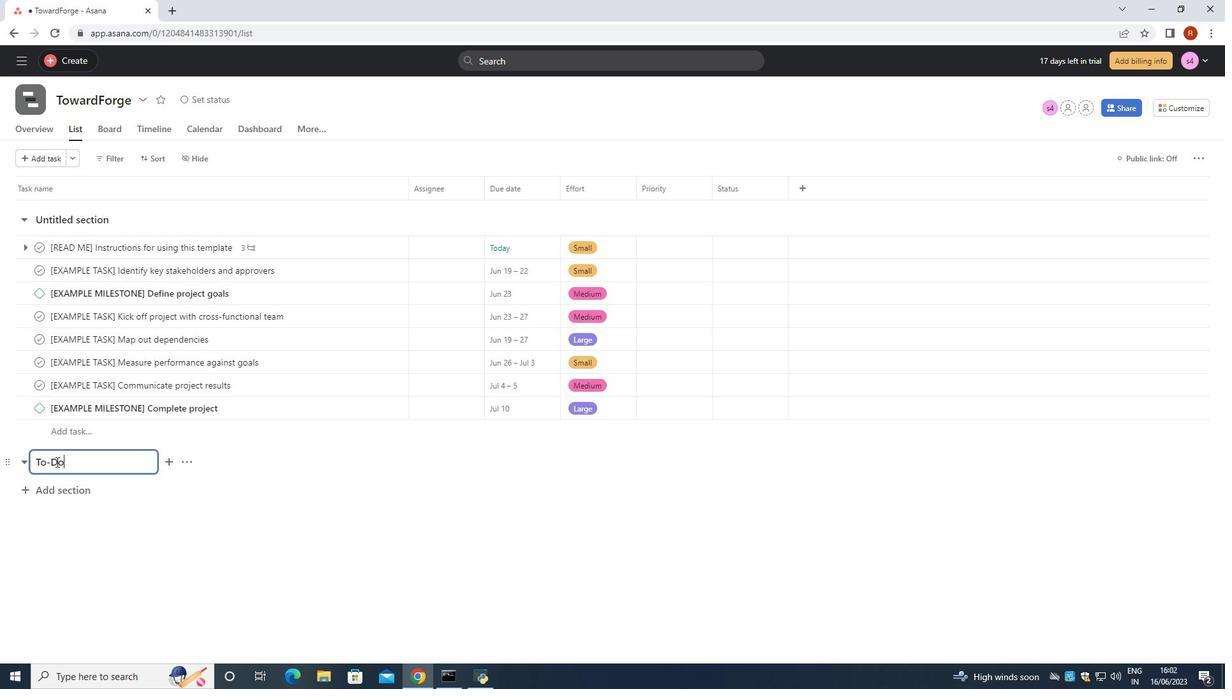 
Action: Key pressed <Key.enter>
Screenshot: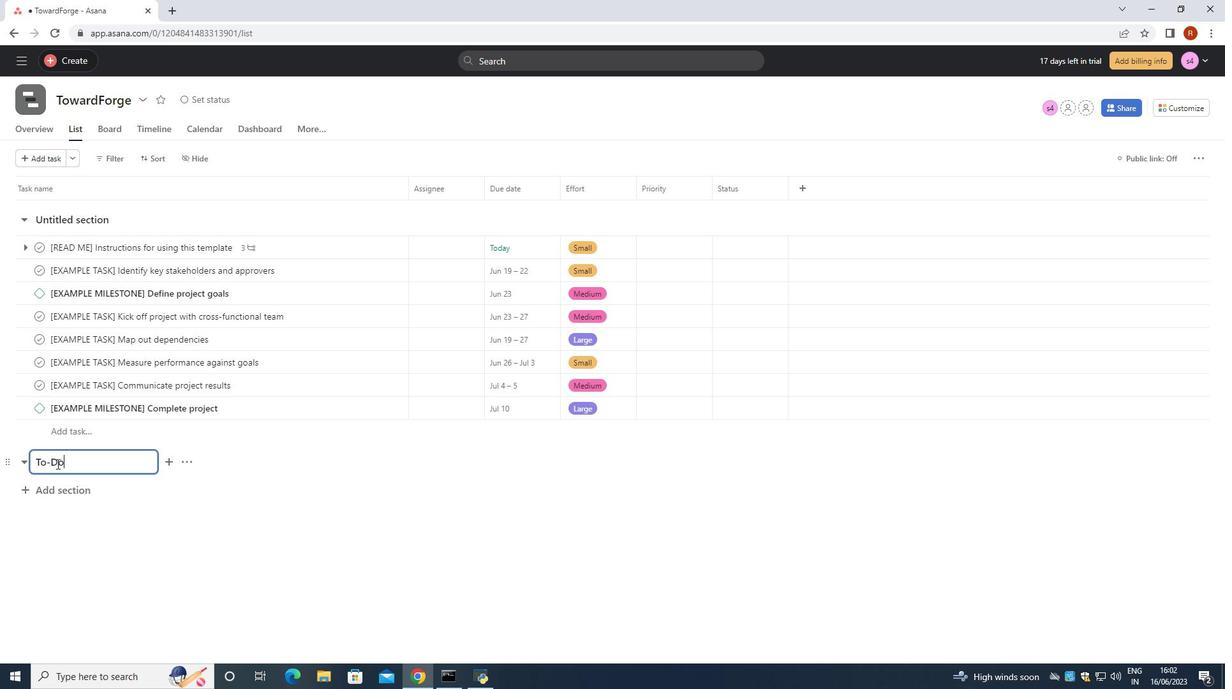 
Action: Mouse moved to (56, 464)
Screenshot: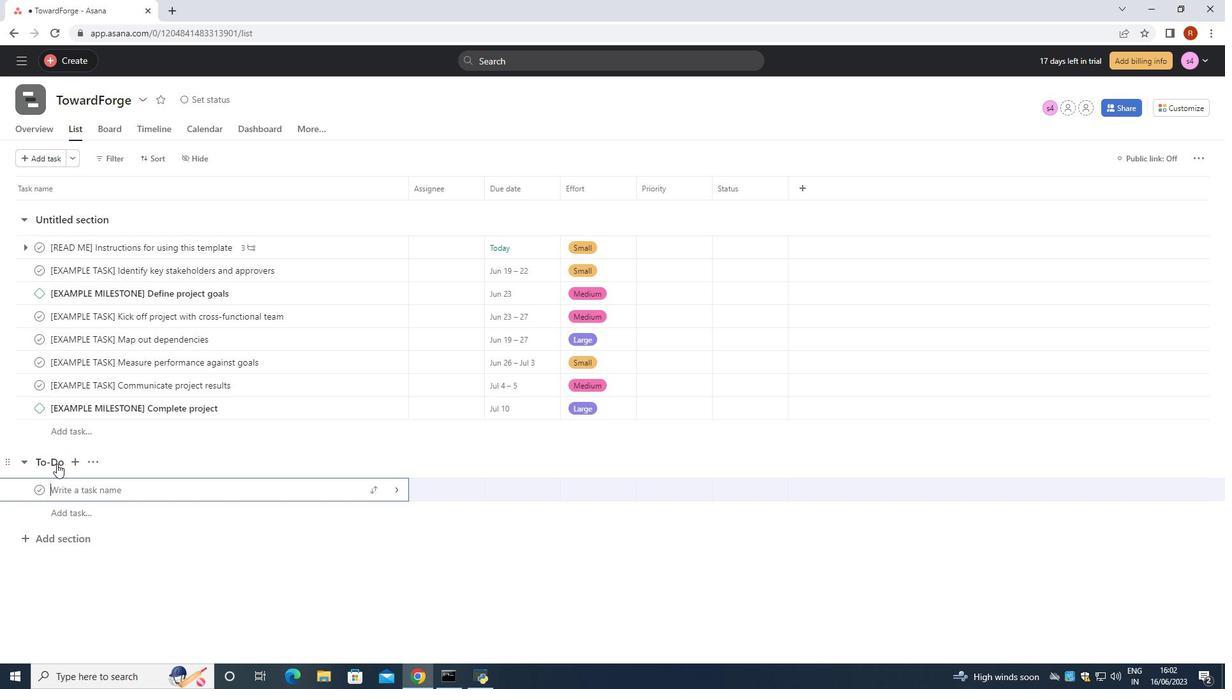 
Action: Mouse pressed left at (56, 464)
Screenshot: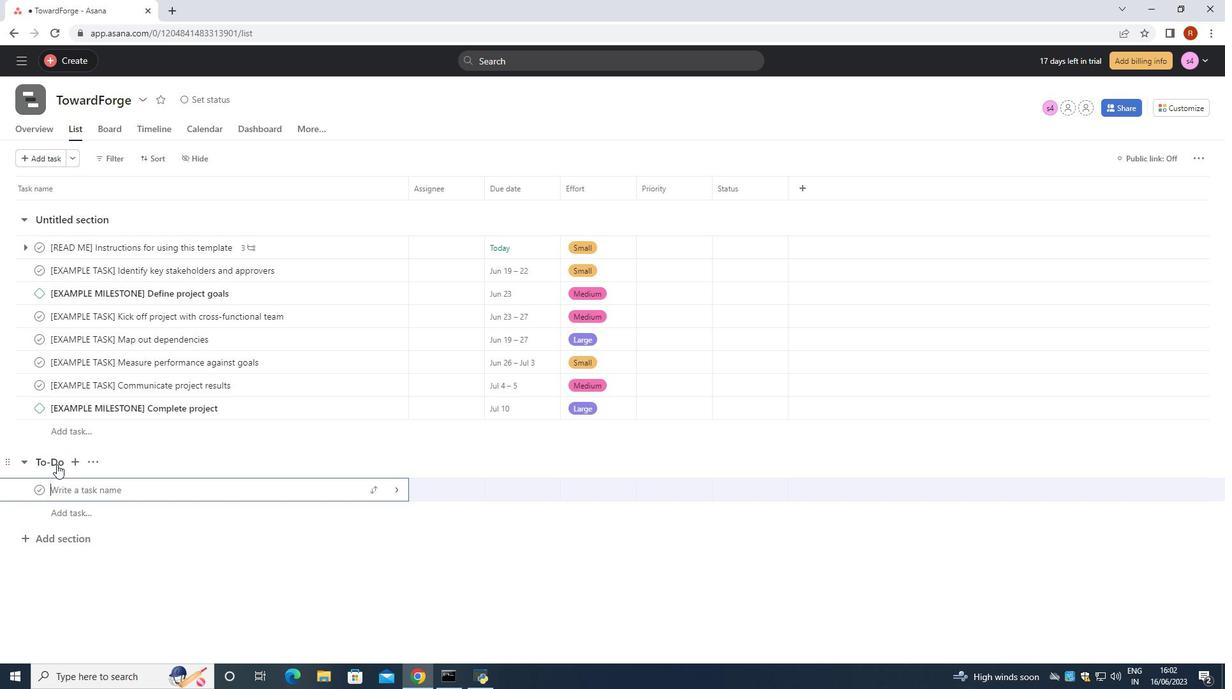 
Action: Mouse moved to (60, 490)
Screenshot: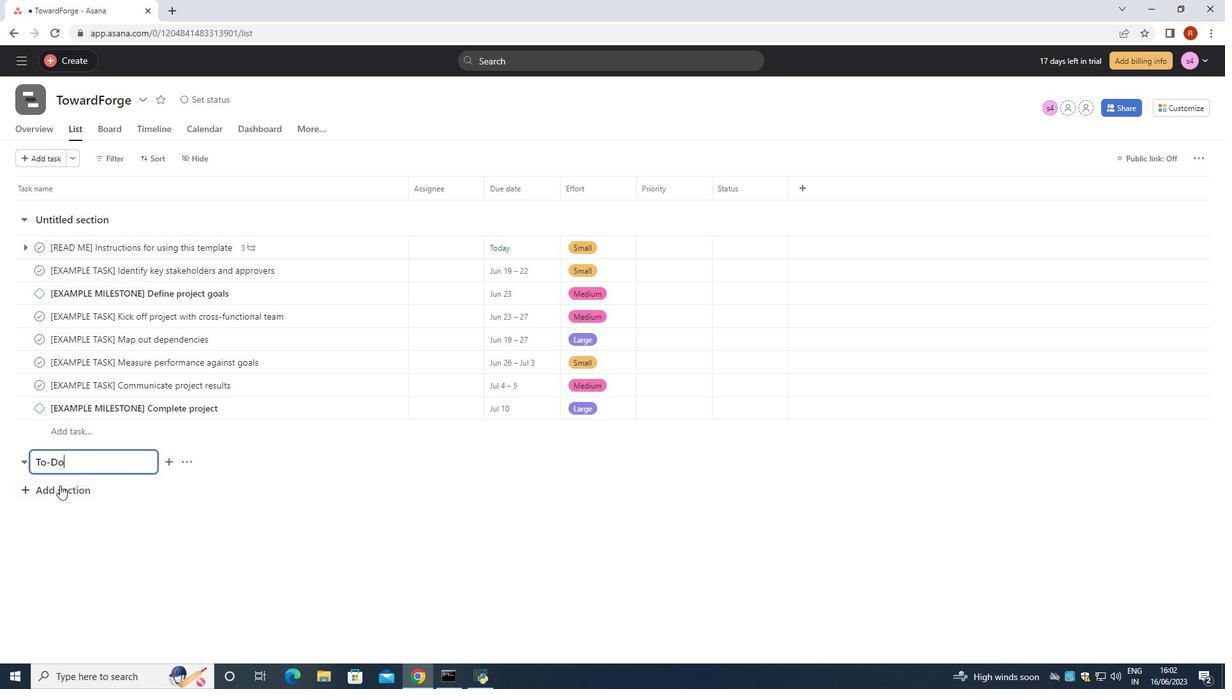 
Action: Mouse pressed left at (60, 490)
Screenshot: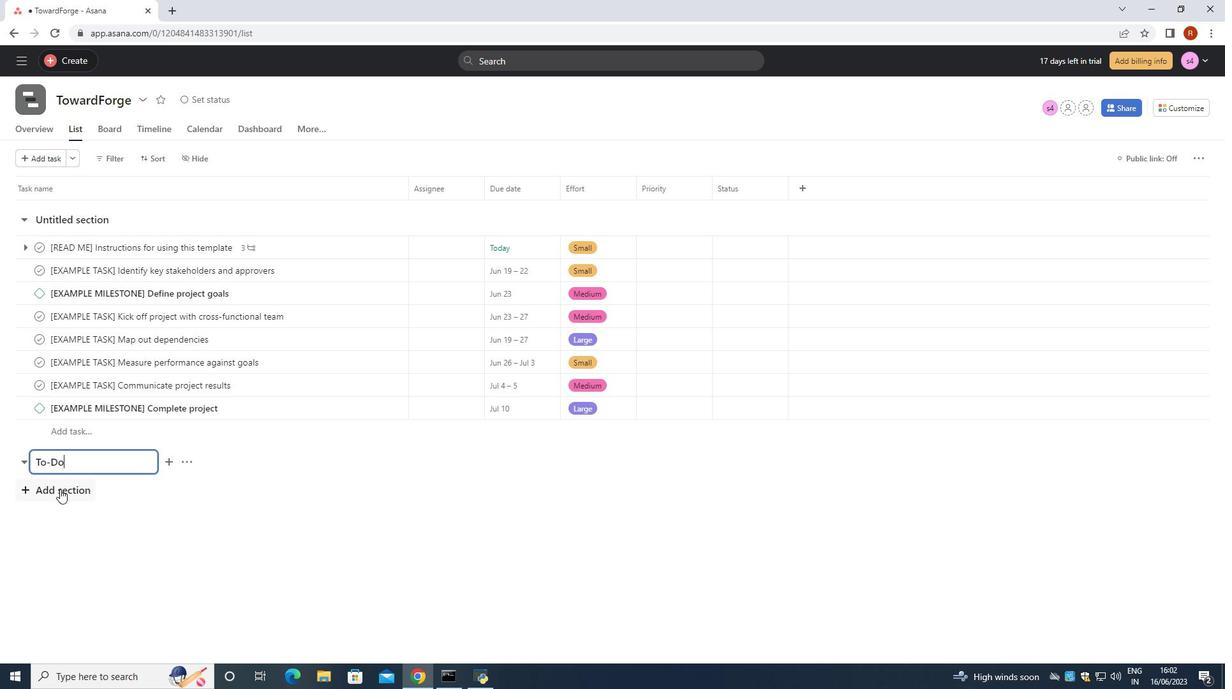 
Action: Mouse moved to (64, 491)
Screenshot: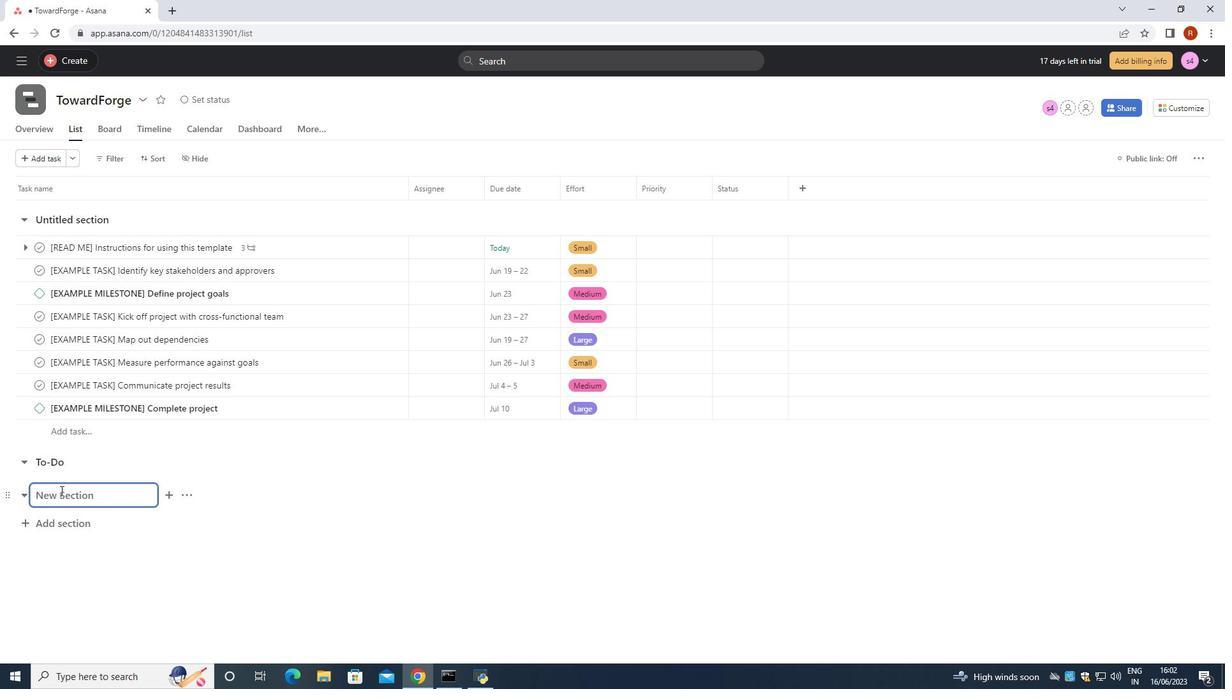 
Action: Key pressed <Key.shift><Key.shift><Key.shift><Key.shift><Key.shift><Key.shift><Key.shift><Key.shift><Key.shift><Key.shift><Key.shift><Key.shift><Key.shift><Key.shift><Key.shift><Key.shift><Key.shift>Doing<Key.enter>
Screenshot: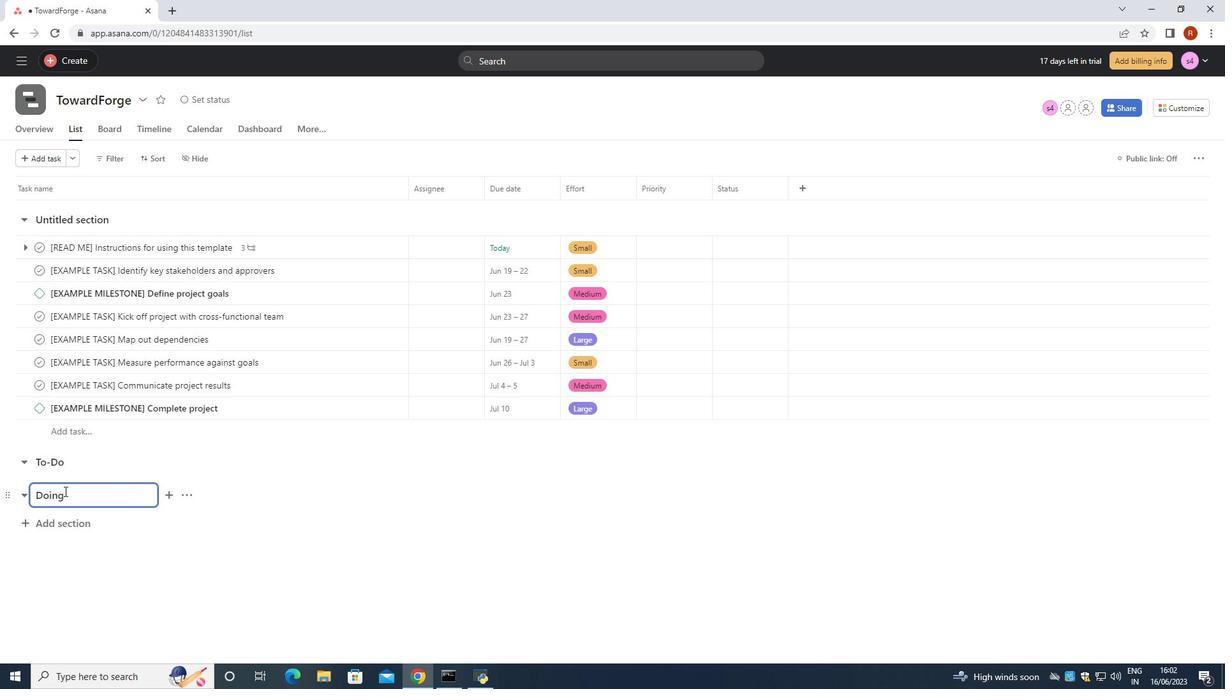 
Action: Mouse moved to (74, 570)
Screenshot: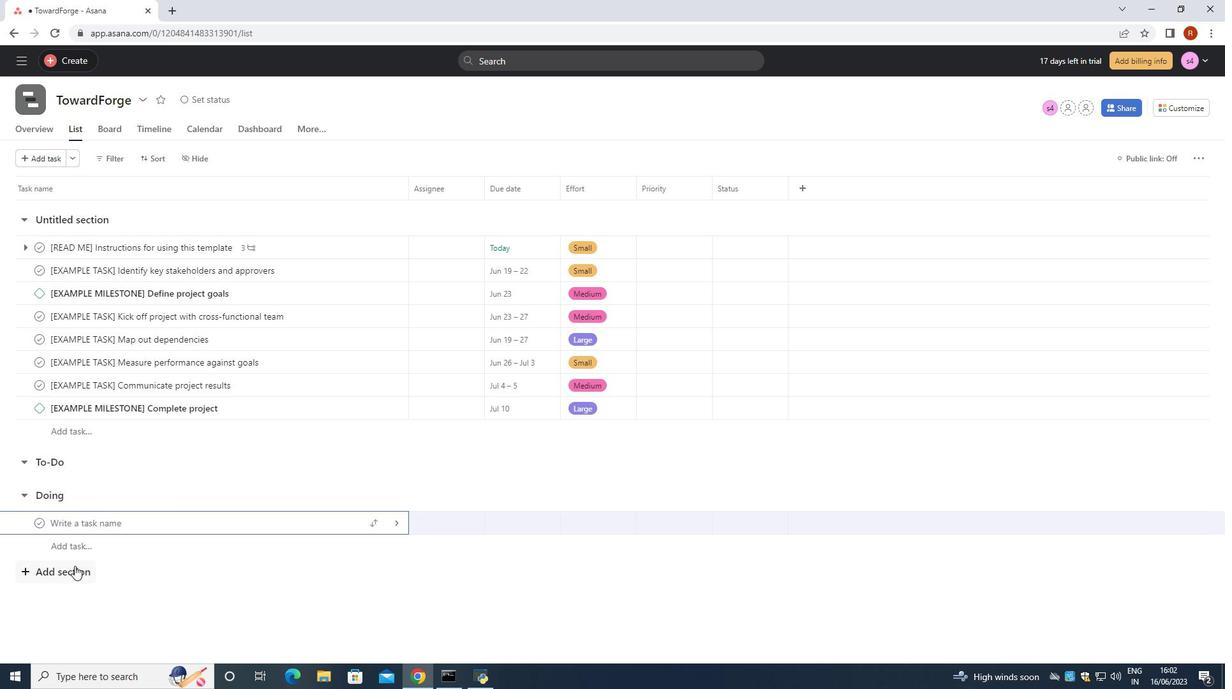 
Action: Mouse pressed left at (74, 570)
Screenshot: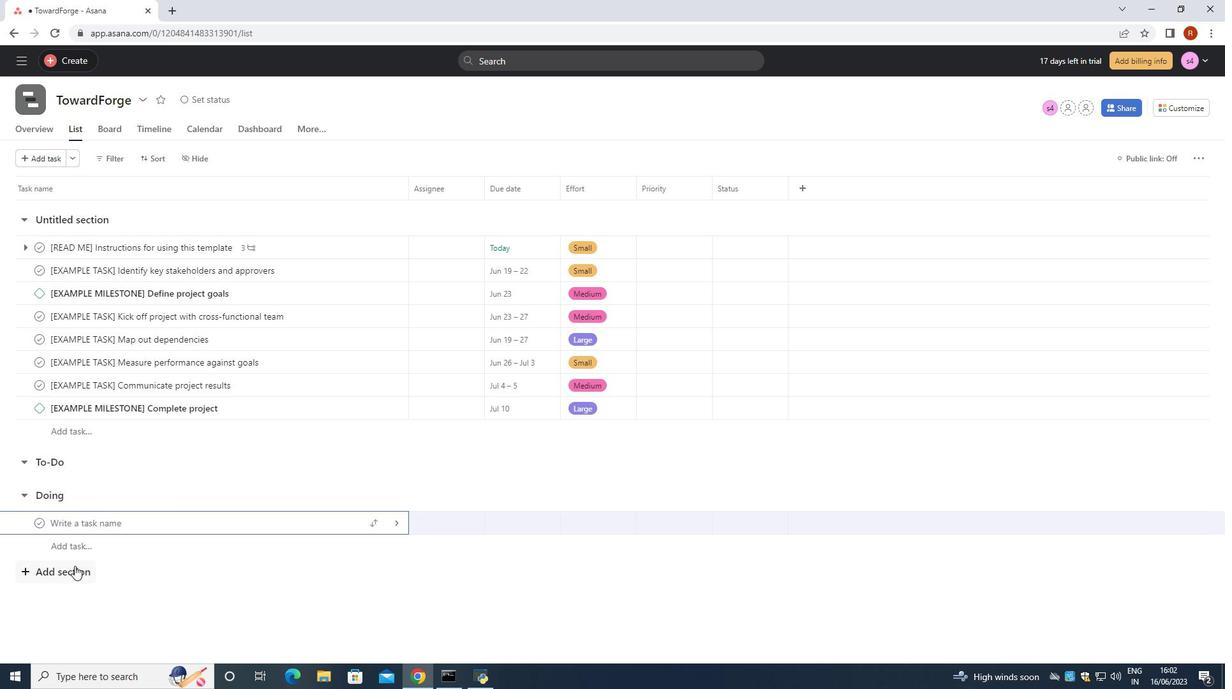 
Action: Mouse moved to (61, 520)
Screenshot: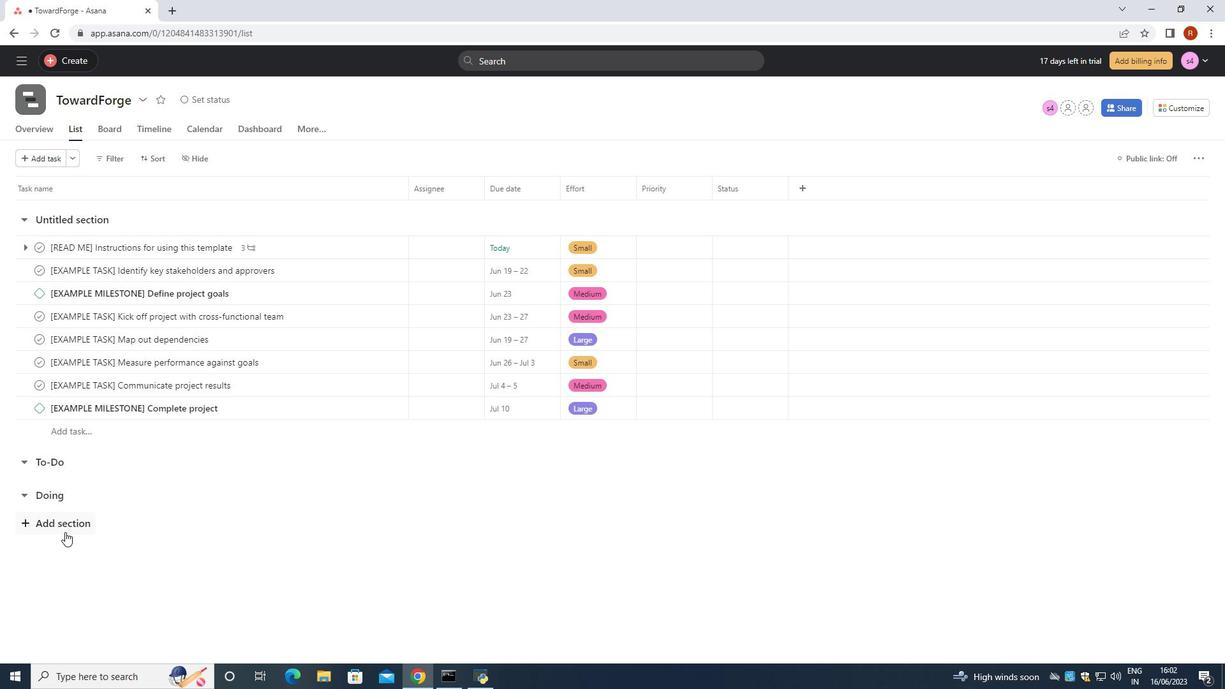 
Action: Mouse pressed left at (61, 520)
Screenshot: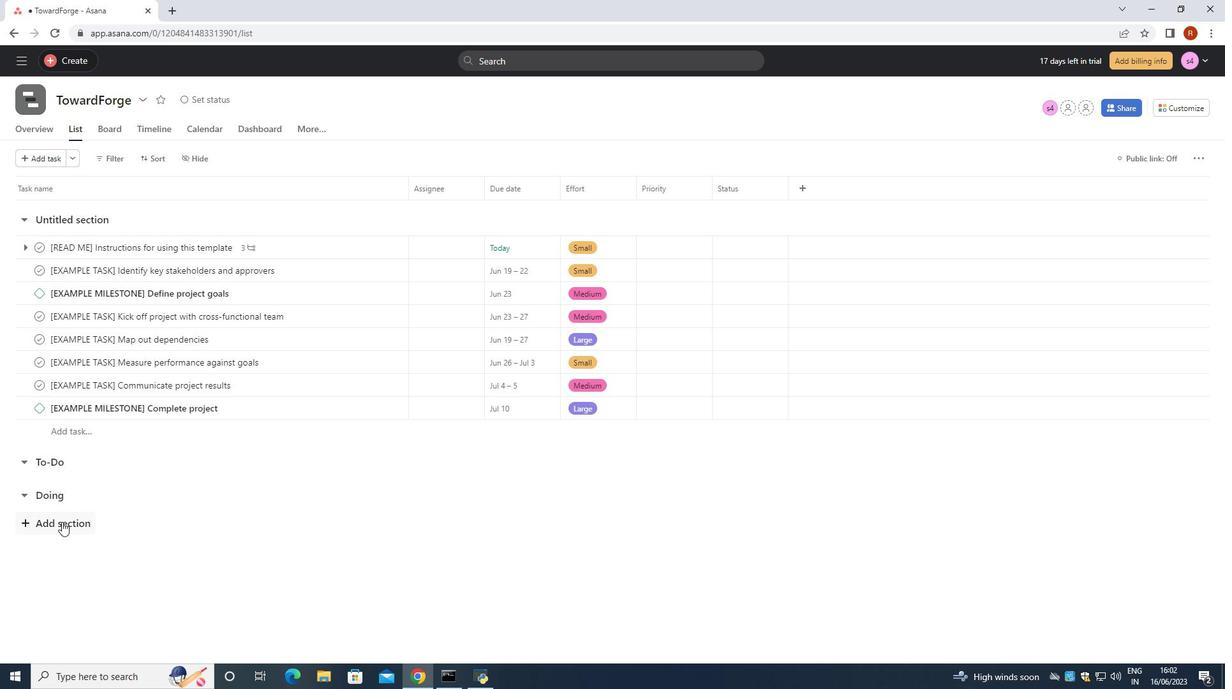 
Action: Key pressed <Key.shift><Key.shift><Key.shift><Key.shift><Key.shift><Key.shift><Key.shift><Key.shift><Key.shift>Done
Screenshot: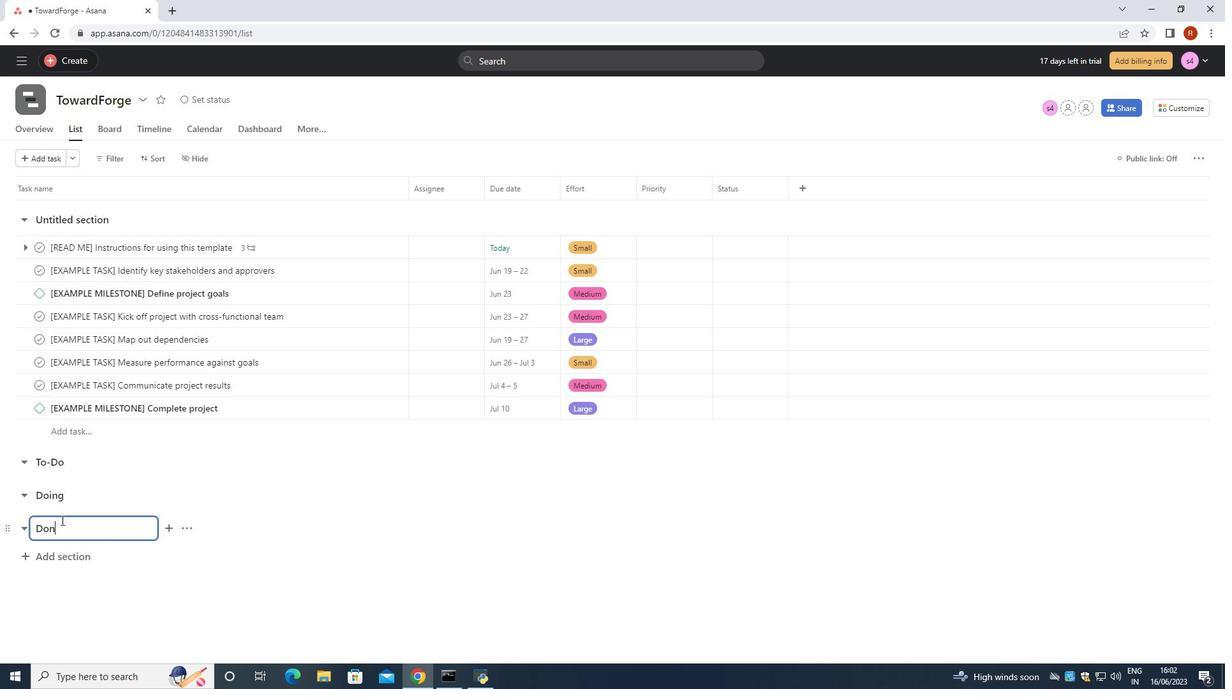 
Action: Mouse moved to (127, 558)
Screenshot: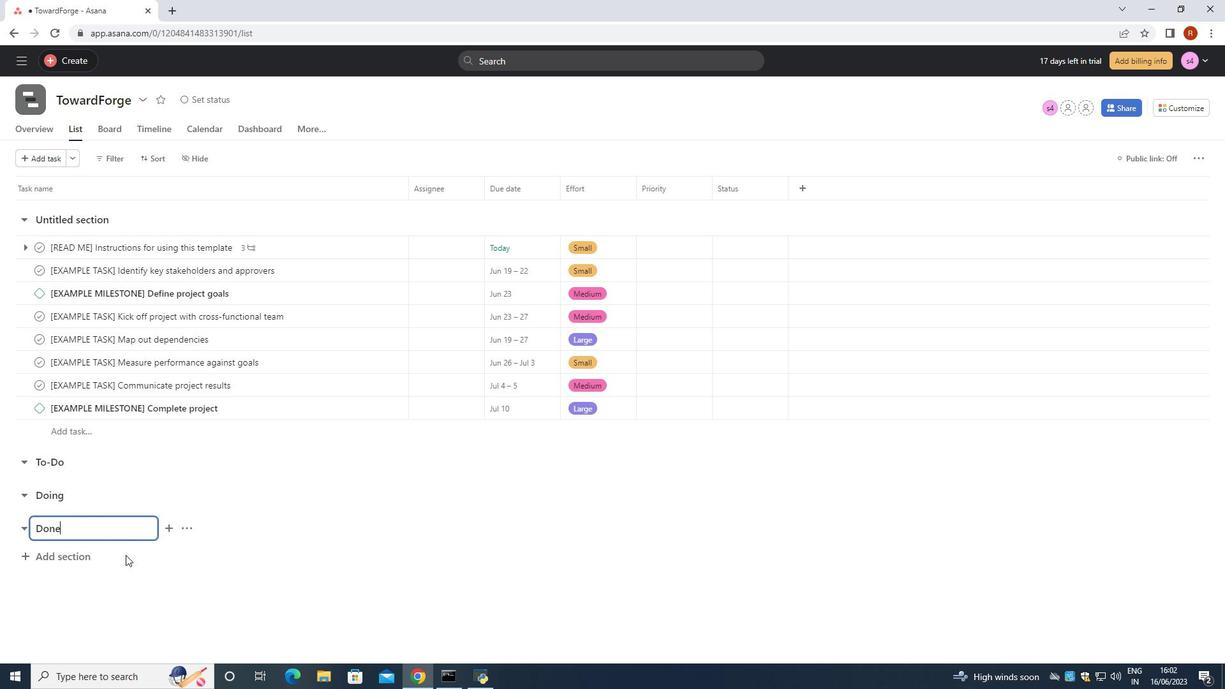 
